 Task: Create a due date automation trigger when advanced on, on the monday of the week before a card is due add dates starting in less than 1 days at 11:00 AM.
Action: Mouse moved to (1247, 91)
Screenshot: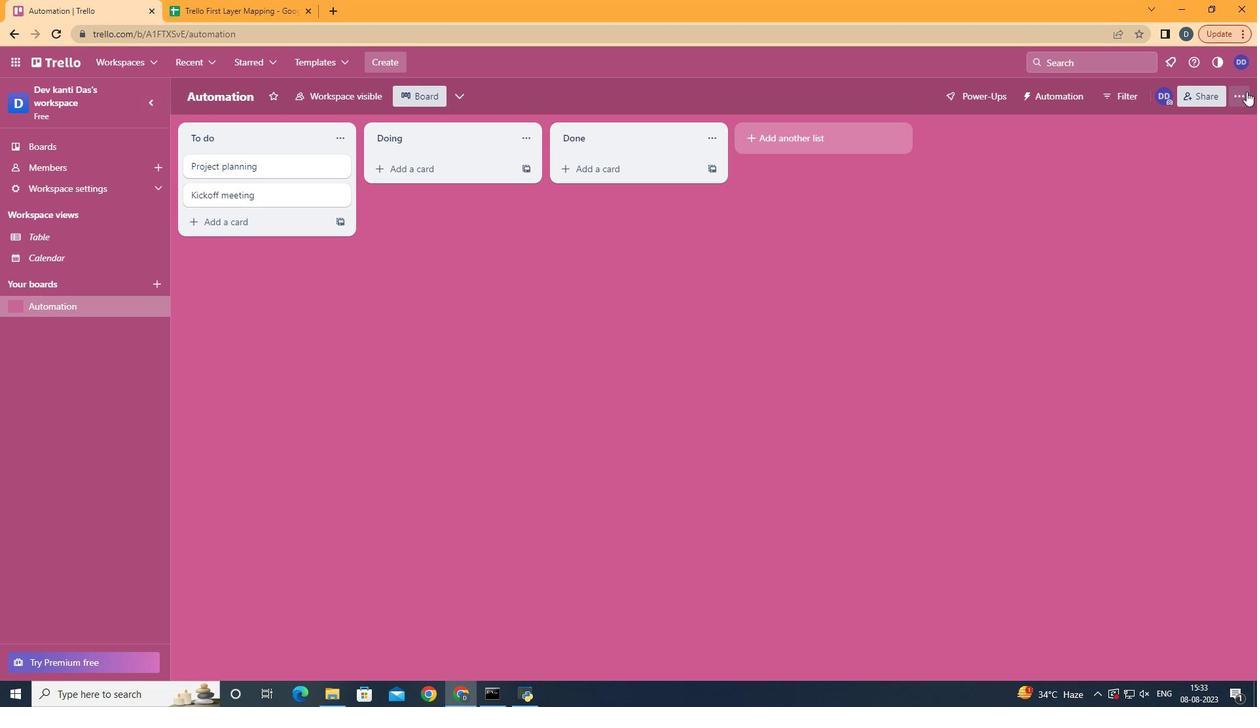 
Action: Mouse pressed left at (1247, 91)
Screenshot: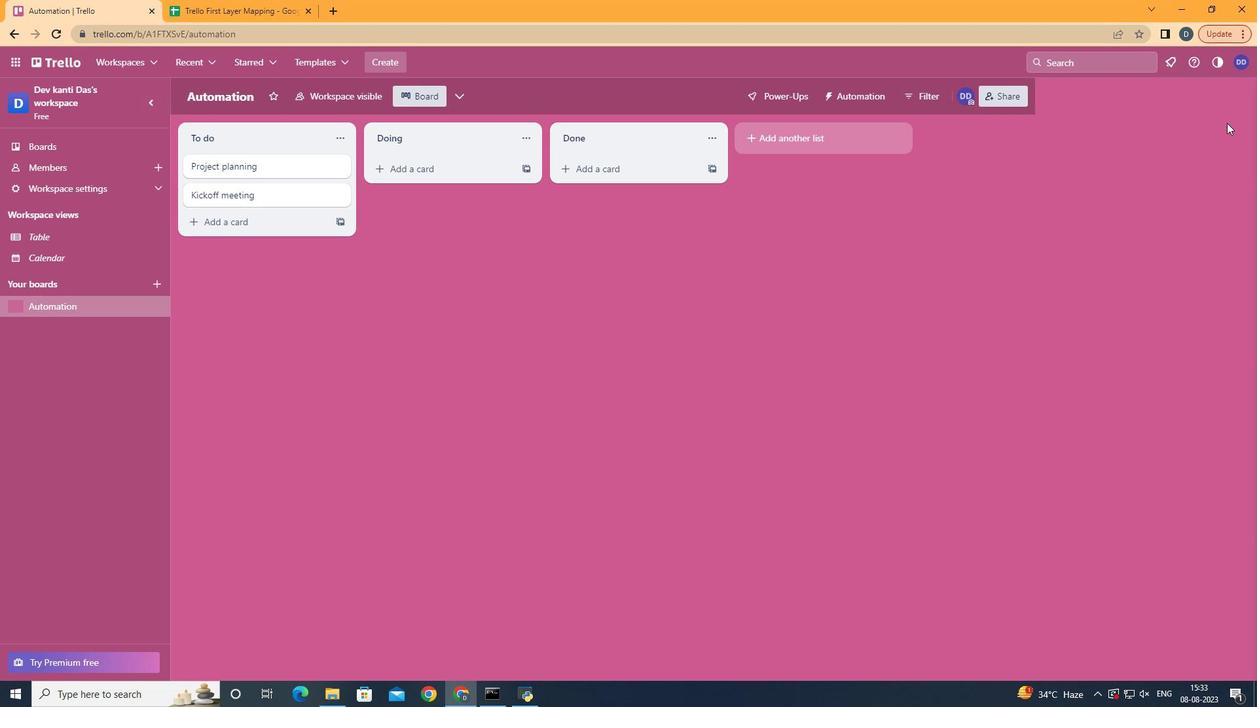 
Action: Mouse moved to (1150, 266)
Screenshot: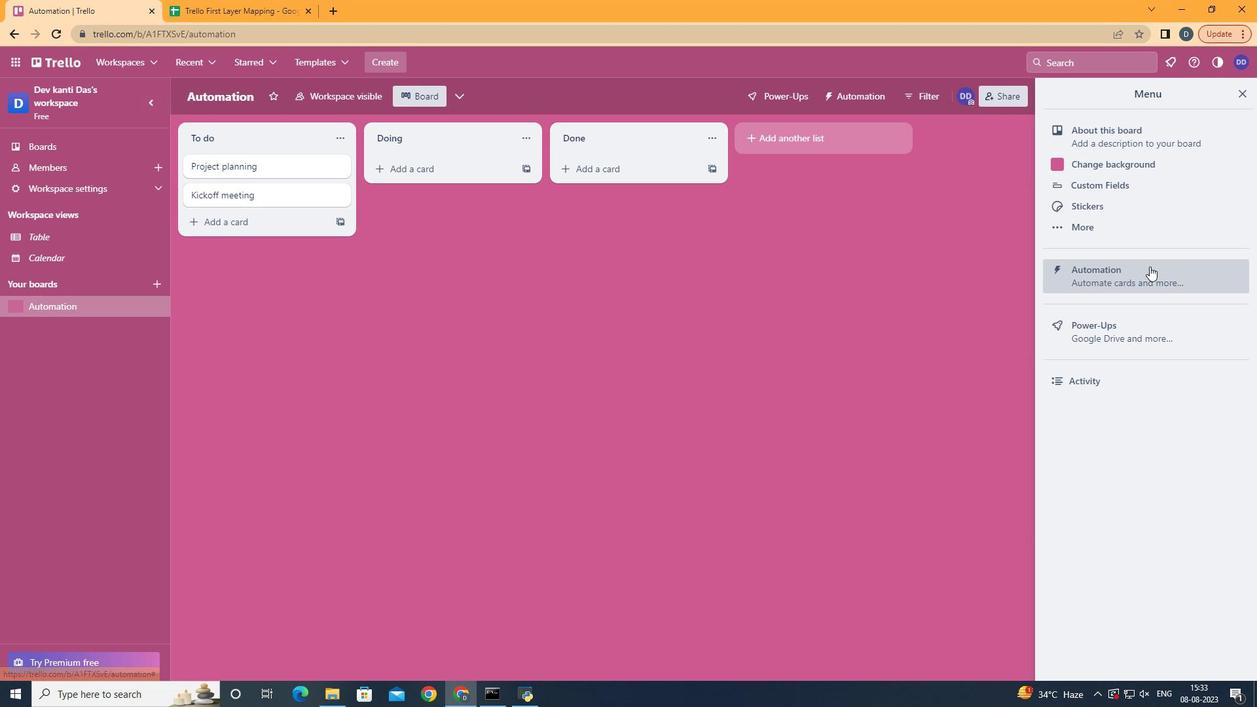 
Action: Mouse pressed left at (1150, 266)
Screenshot: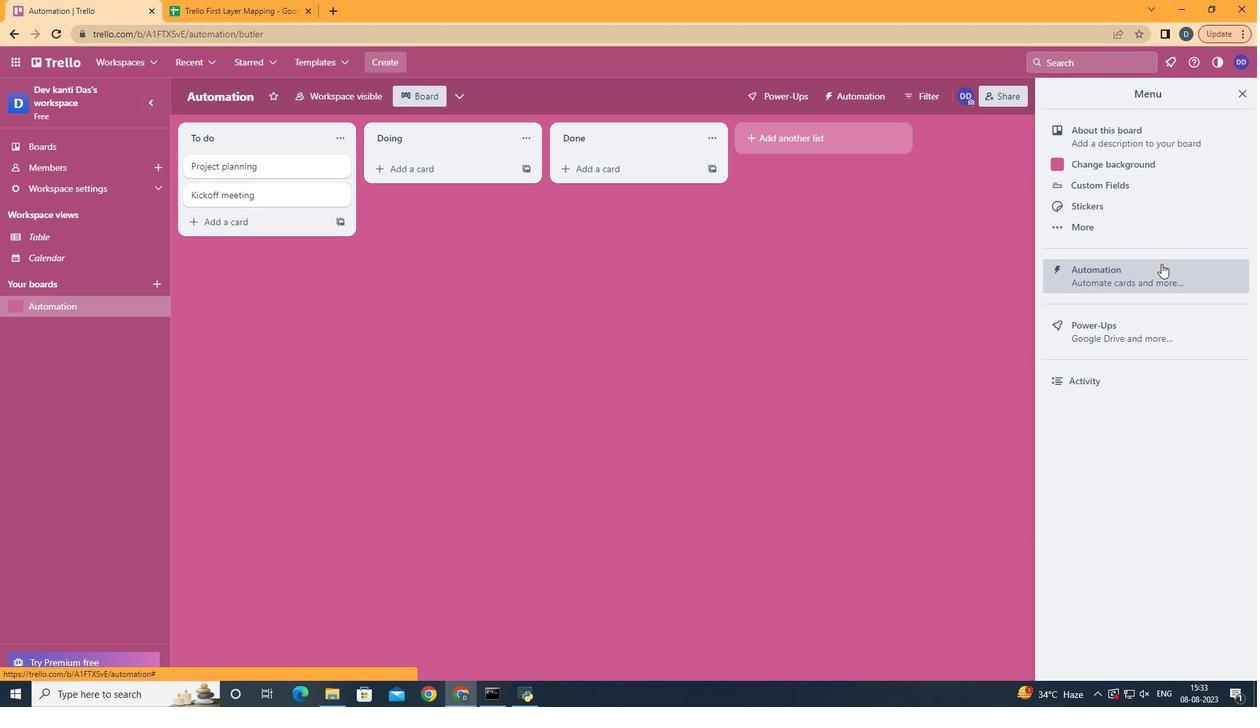 
Action: Mouse moved to (226, 256)
Screenshot: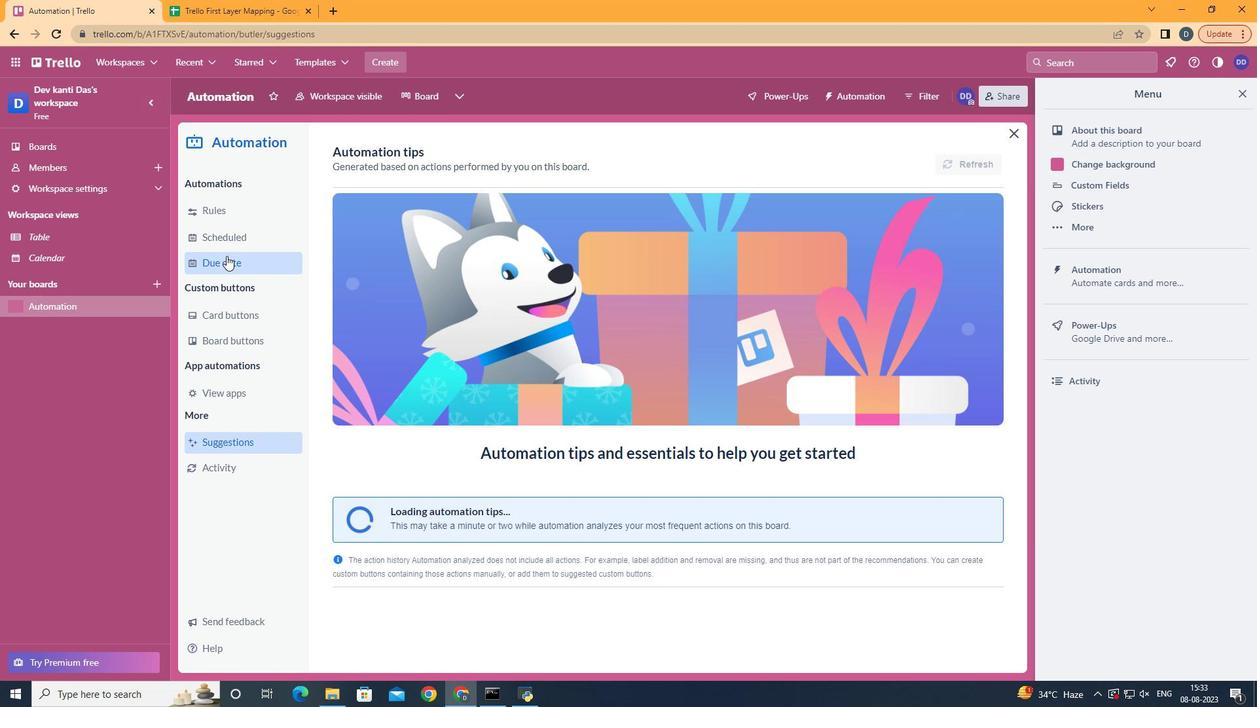 
Action: Mouse pressed left at (226, 256)
Screenshot: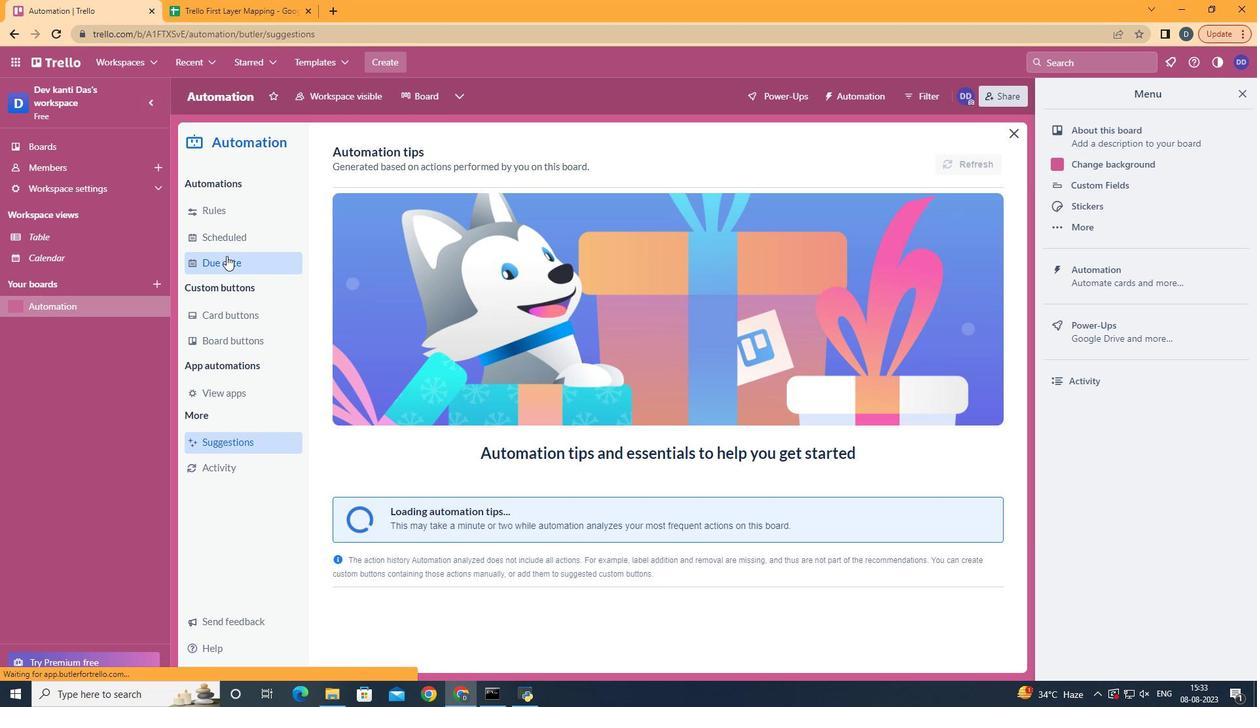
Action: Mouse moved to (923, 153)
Screenshot: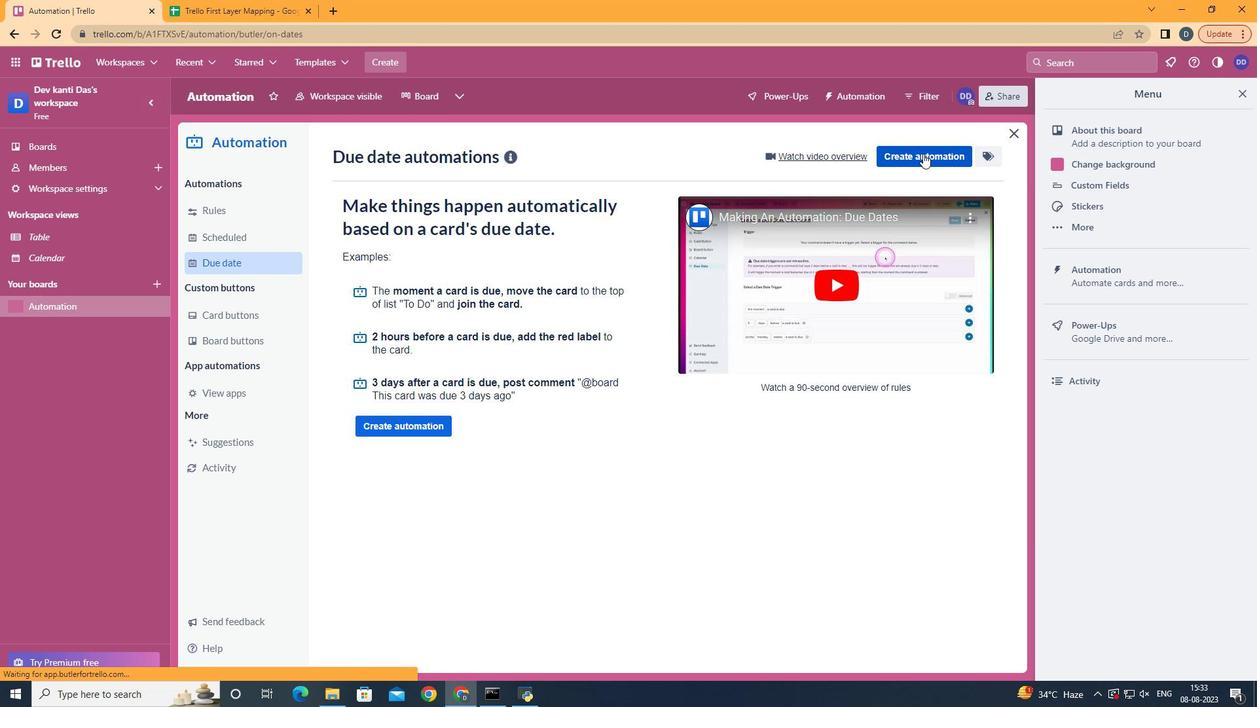 
Action: Mouse pressed left at (923, 153)
Screenshot: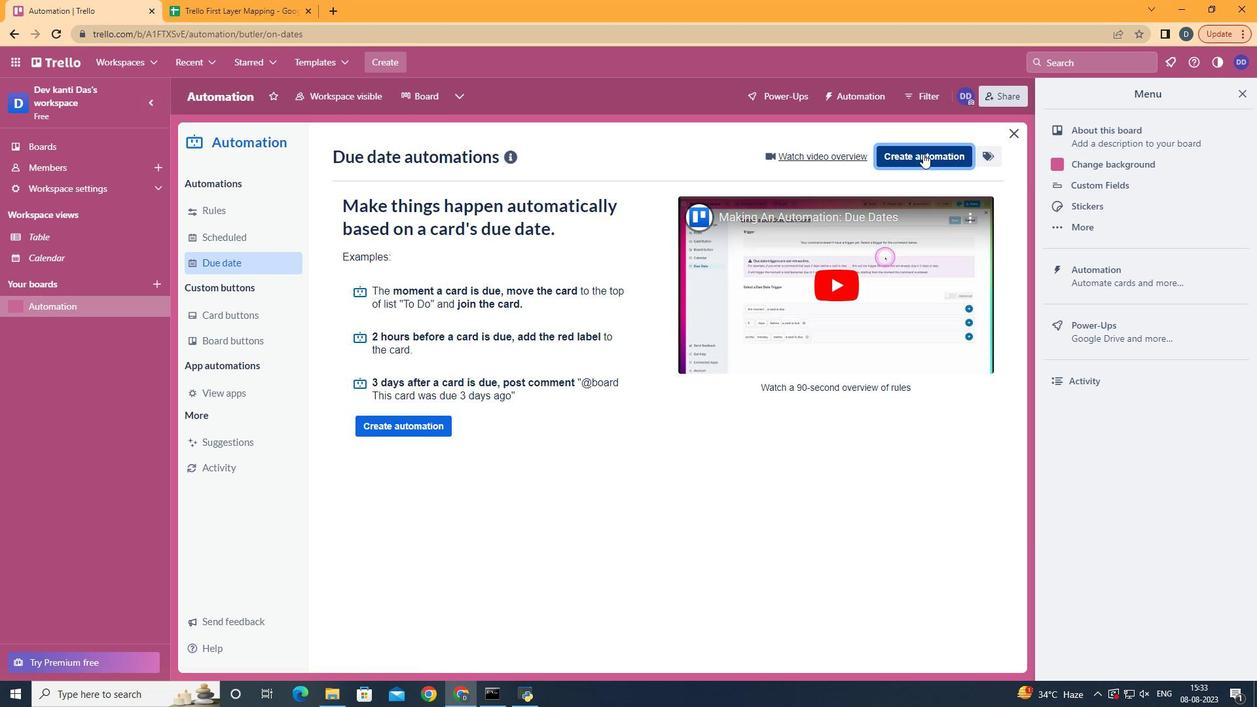 
Action: Mouse moved to (675, 280)
Screenshot: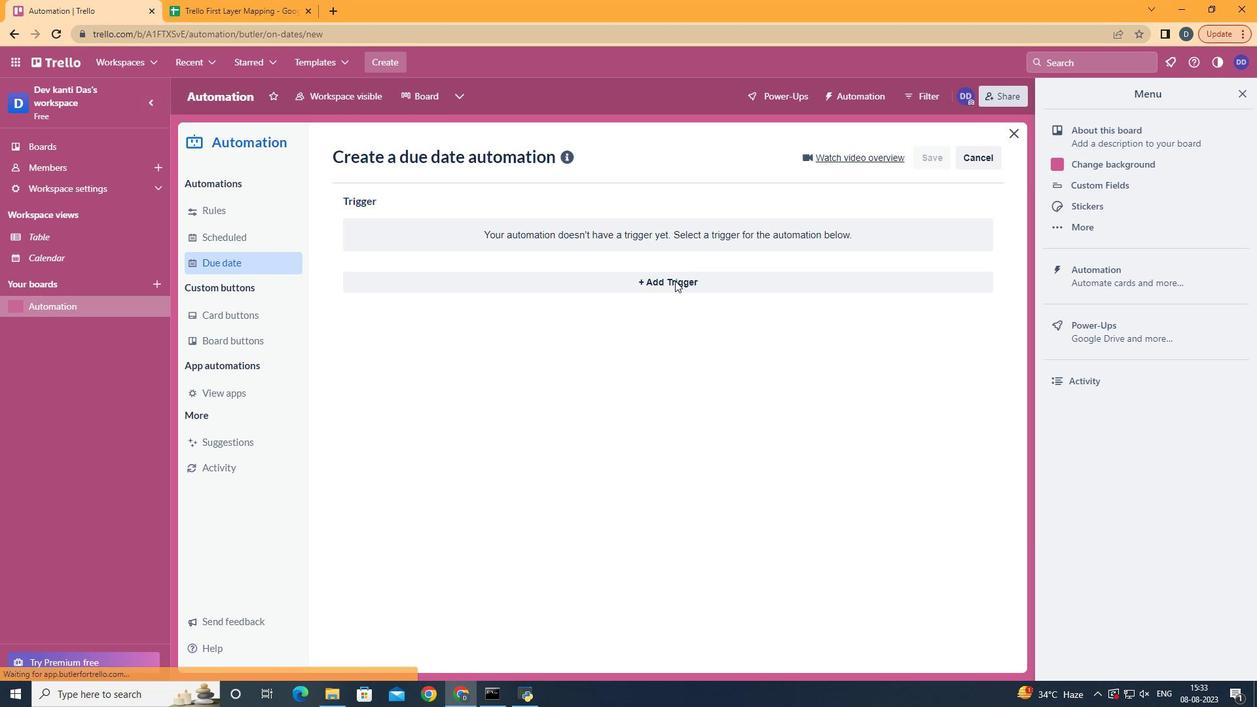
Action: Mouse pressed left at (675, 280)
Screenshot: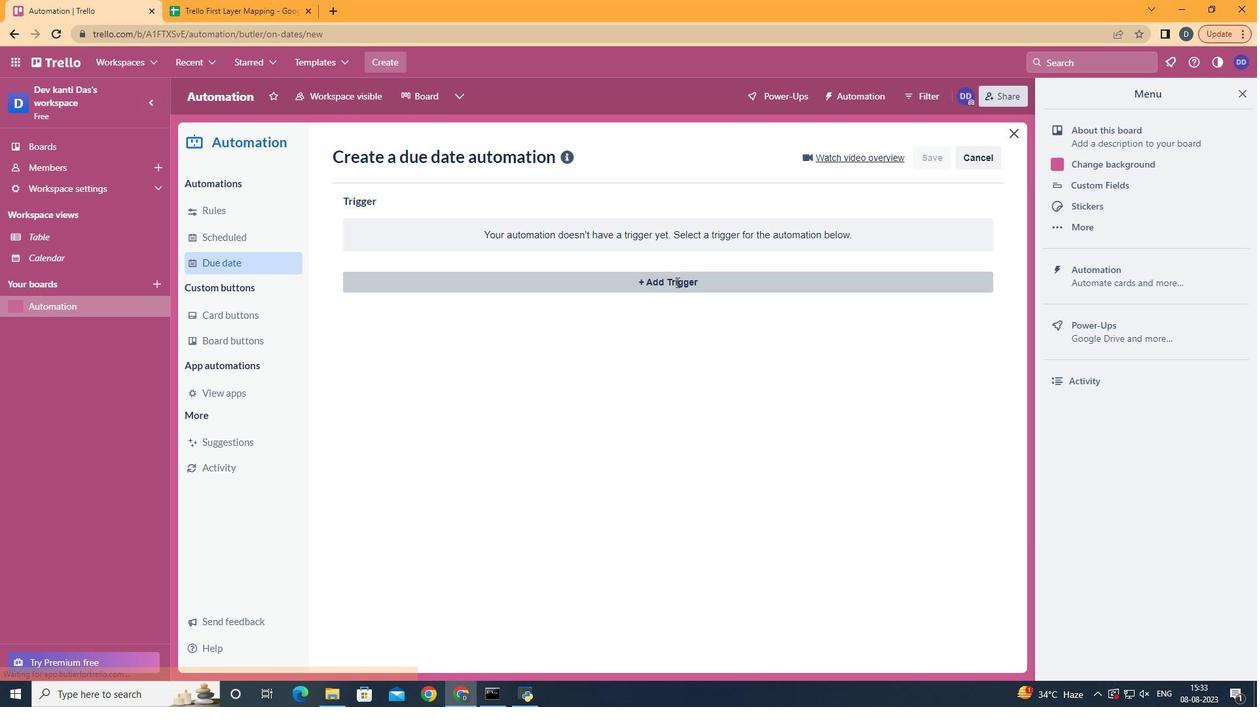 
Action: Mouse moved to (468, 630)
Screenshot: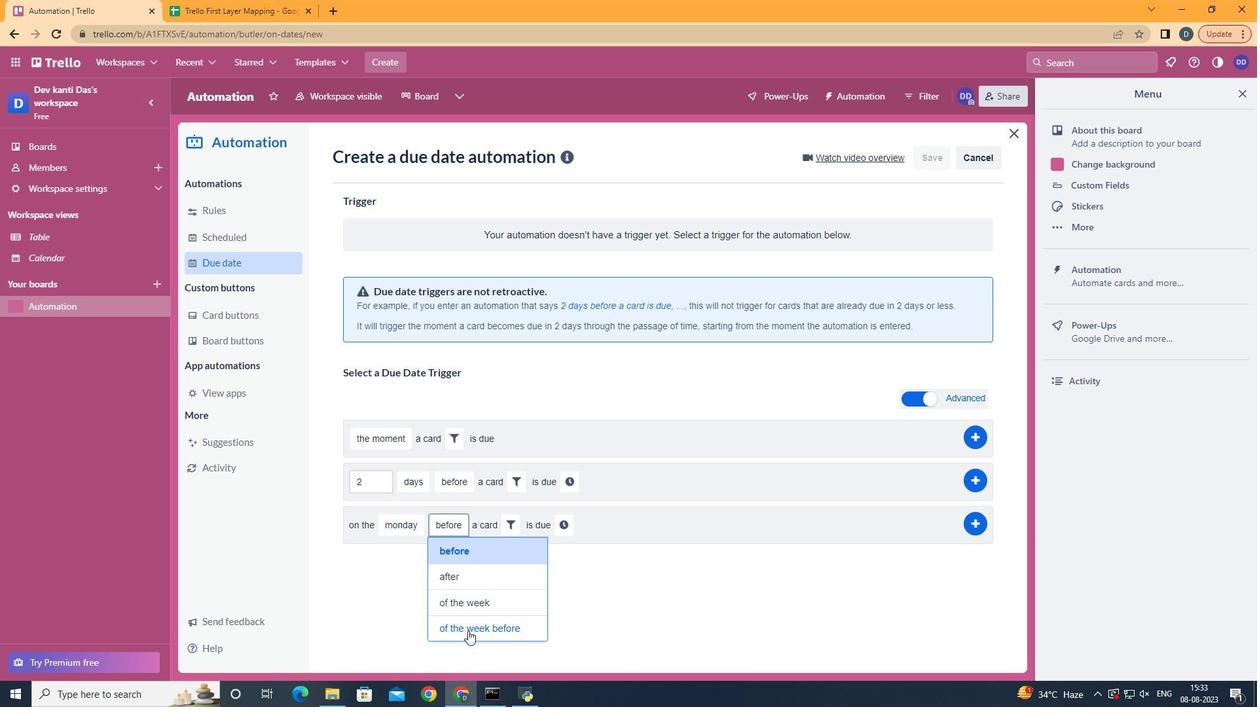 
Action: Mouse pressed left at (468, 630)
Screenshot: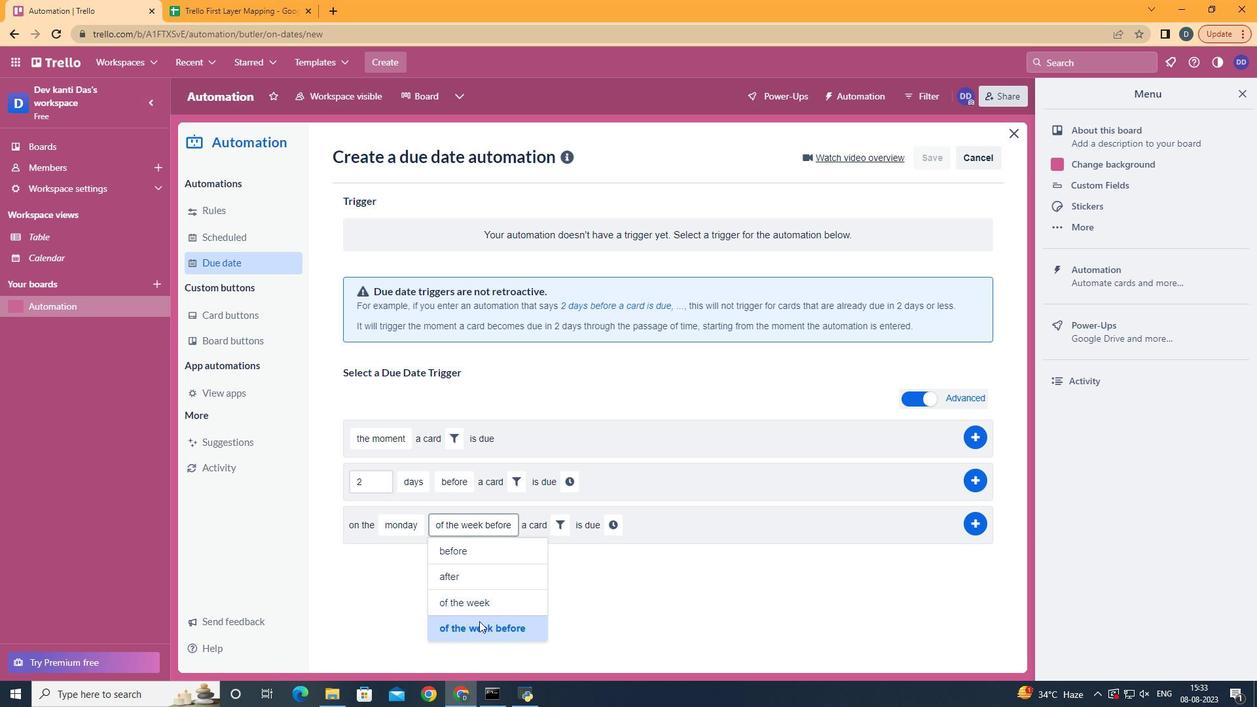 
Action: Mouse moved to (566, 525)
Screenshot: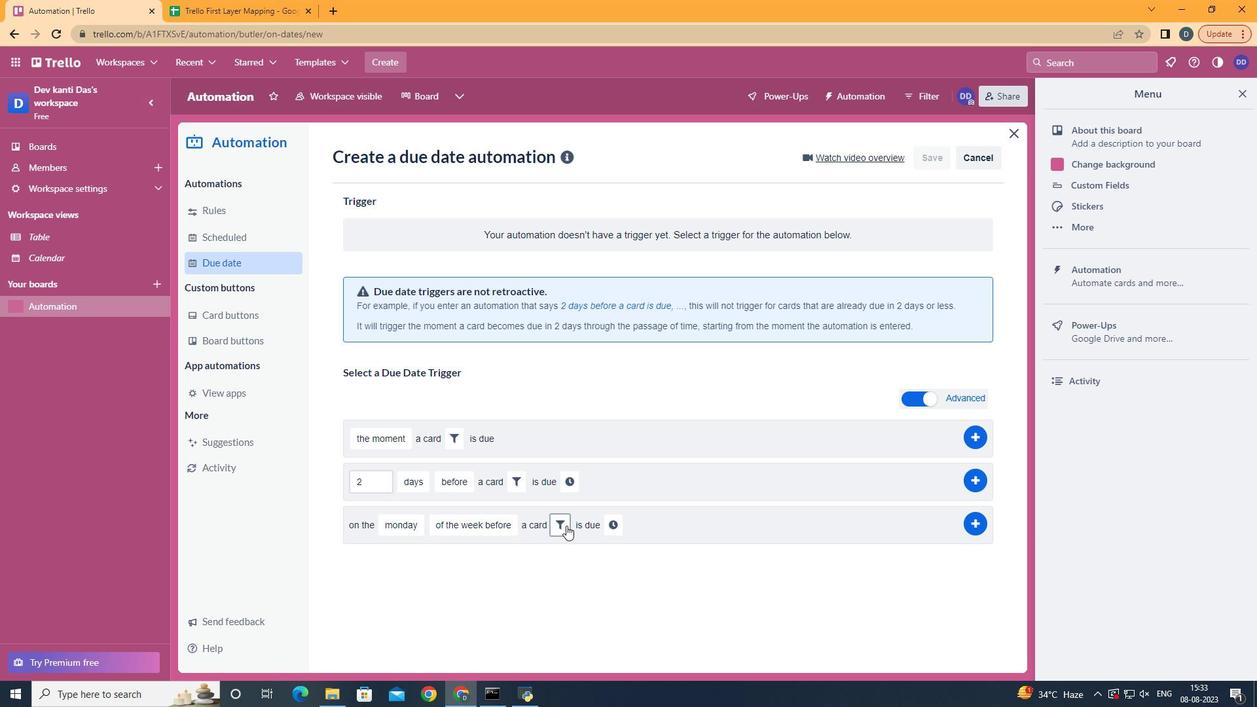 
Action: Mouse pressed left at (566, 525)
Screenshot: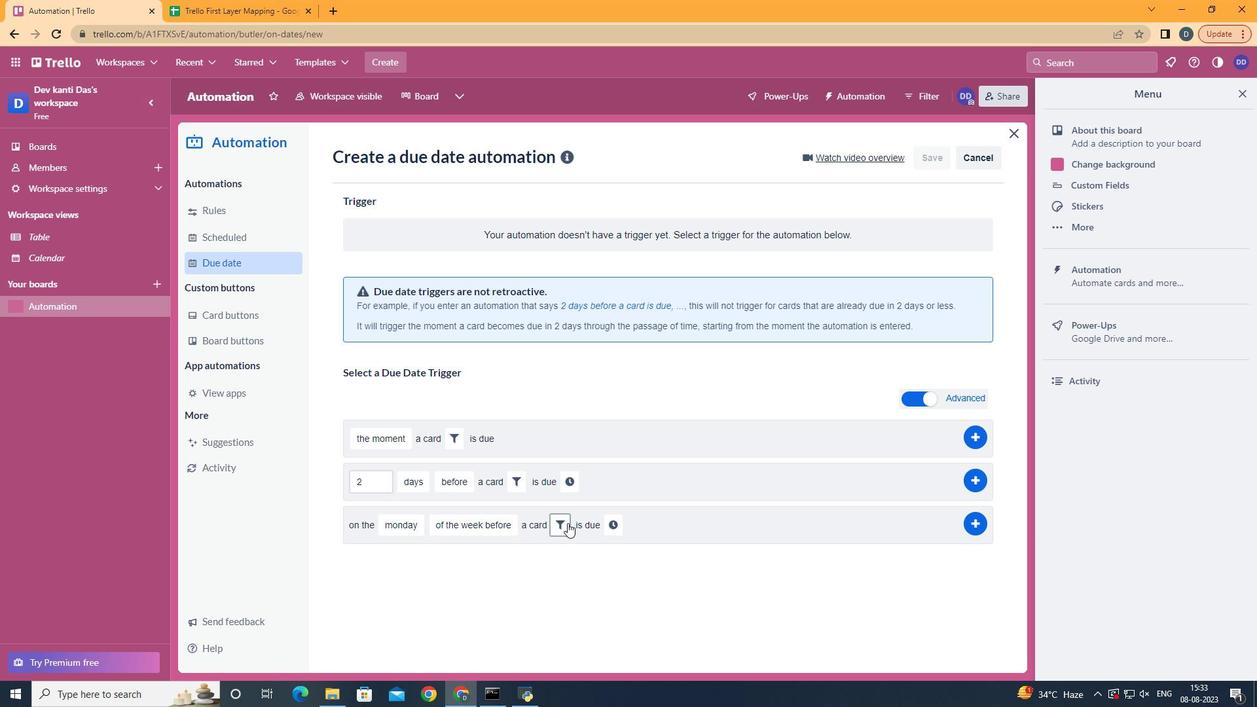 
Action: Mouse moved to (639, 571)
Screenshot: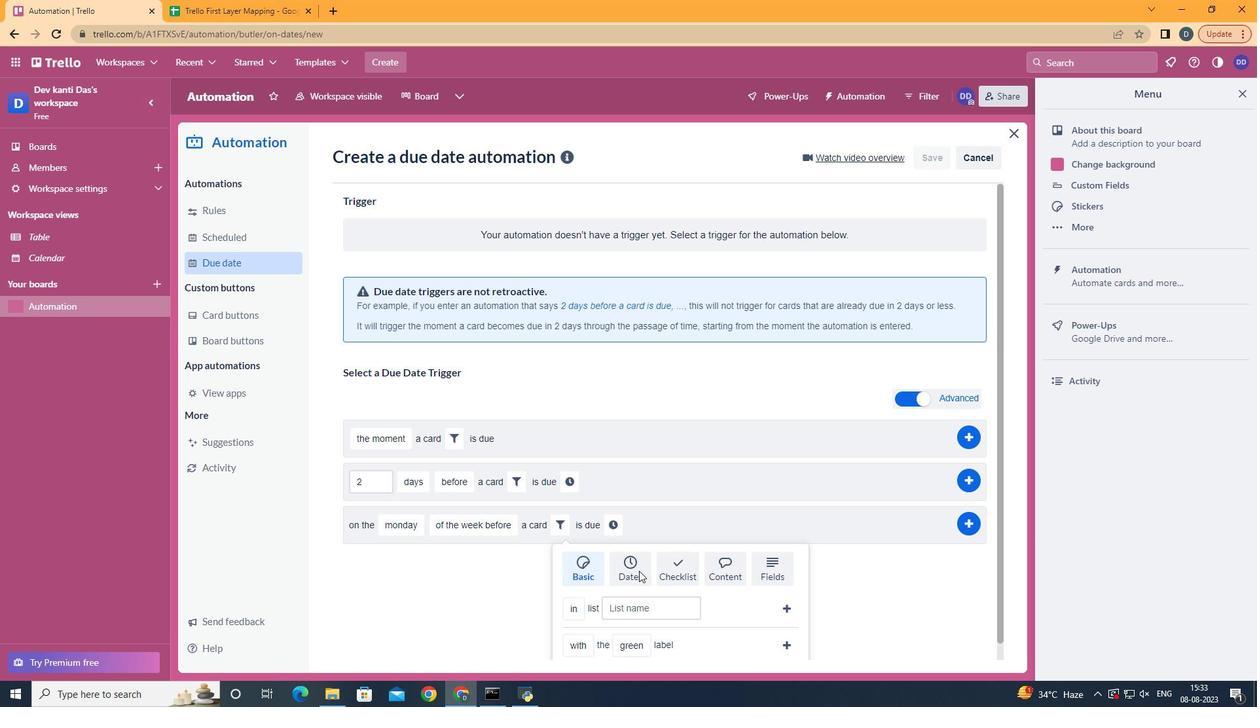 
Action: Mouse pressed left at (639, 571)
Screenshot: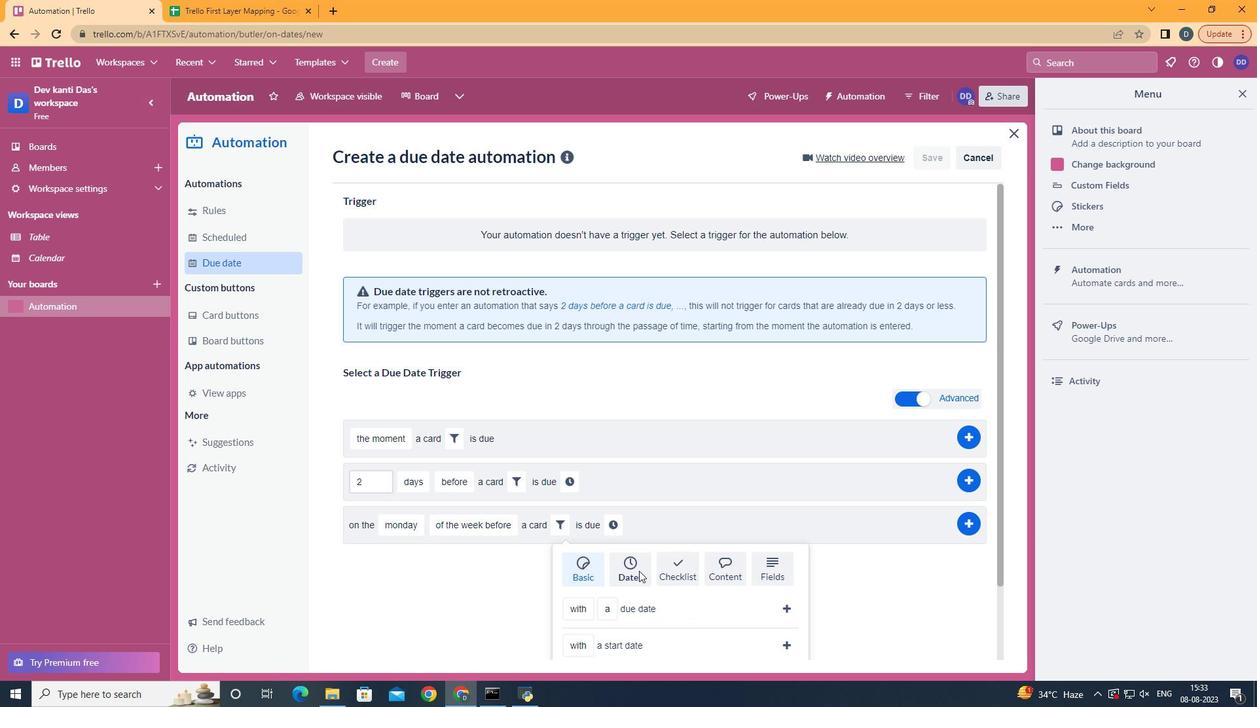 
Action: Mouse scrolled (639, 570) with delta (0, 0)
Screenshot: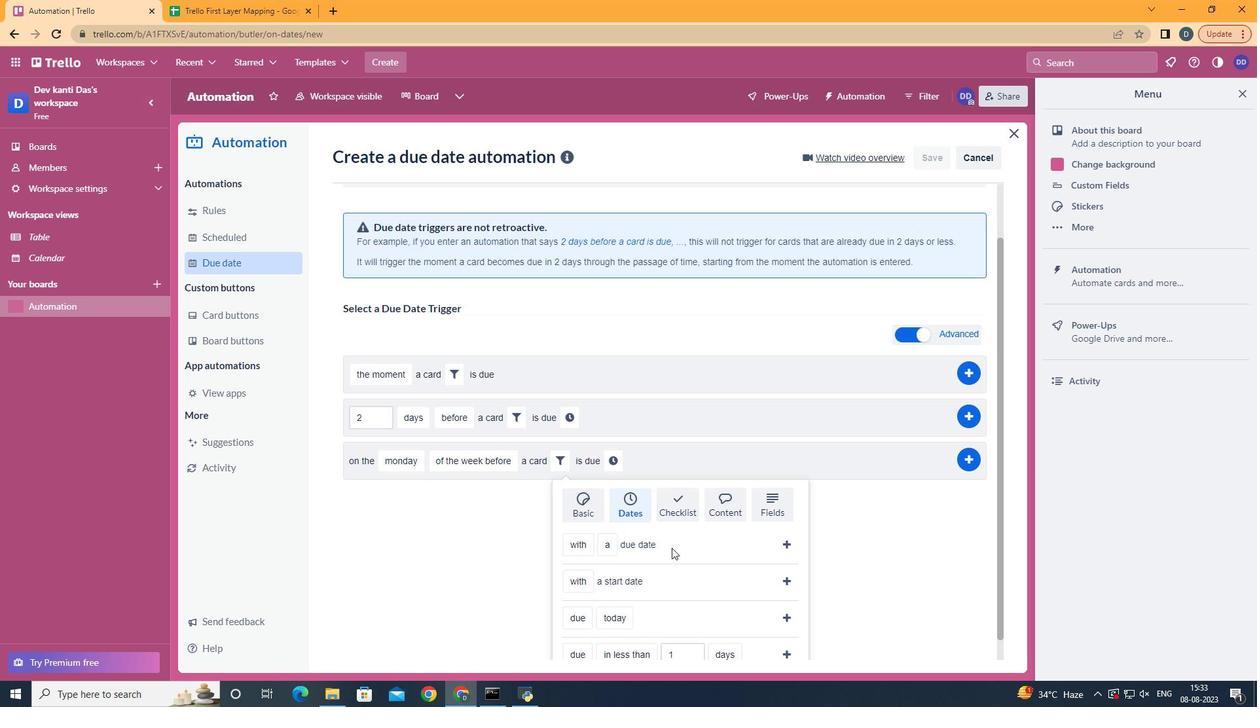 
Action: Mouse scrolled (639, 570) with delta (0, 0)
Screenshot: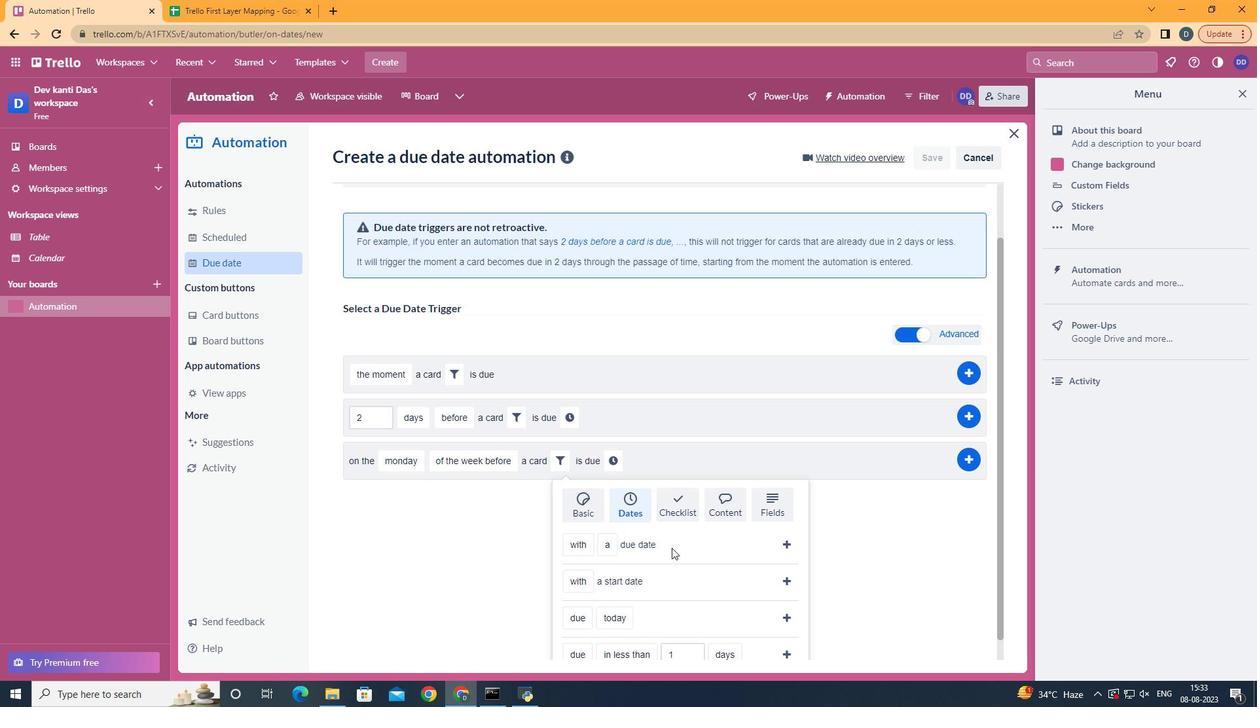 
Action: Mouse scrolled (639, 570) with delta (0, 0)
Screenshot: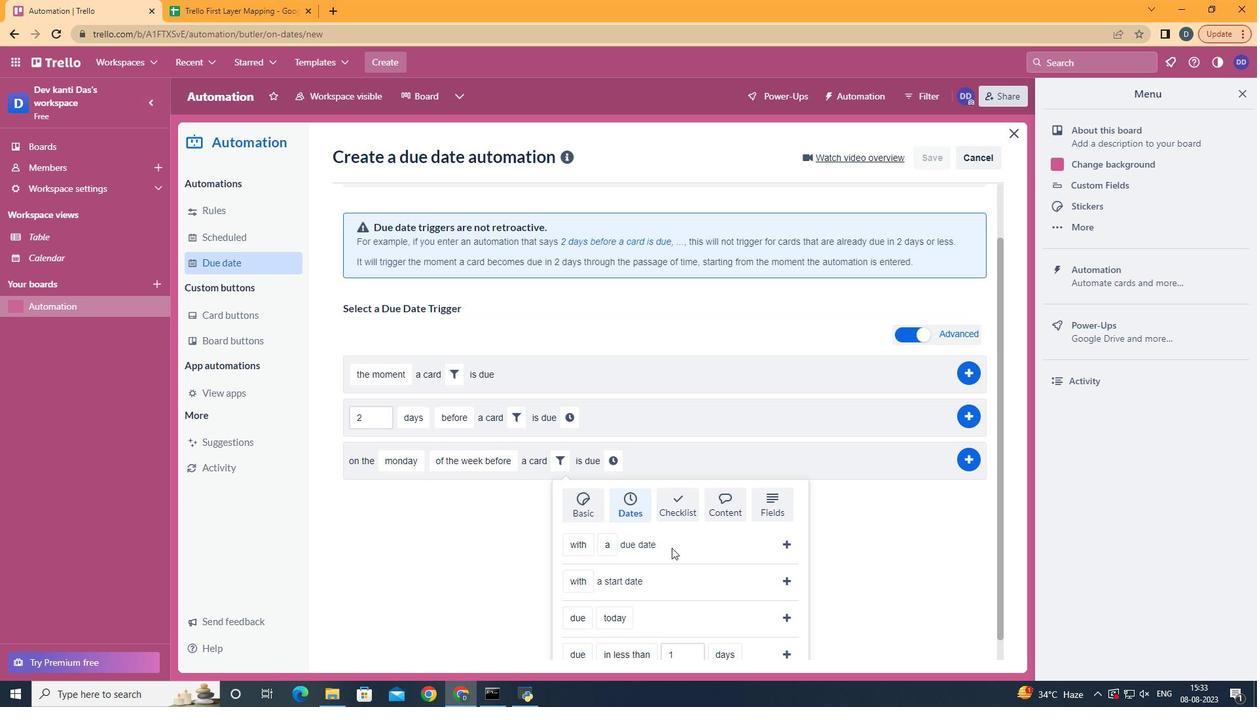
Action: Mouse scrolled (639, 570) with delta (0, 0)
Screenshot: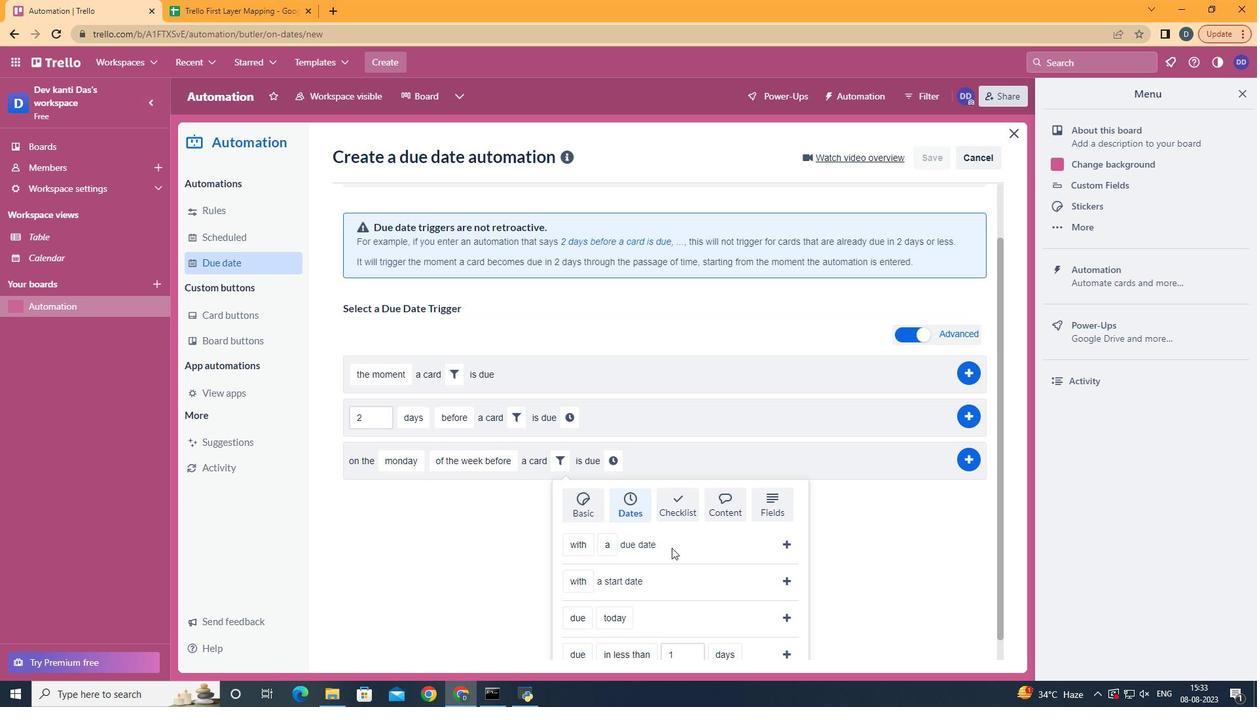 
Action: Mouse scrolled (639, 570) with delta (0, 0)
Screenshot: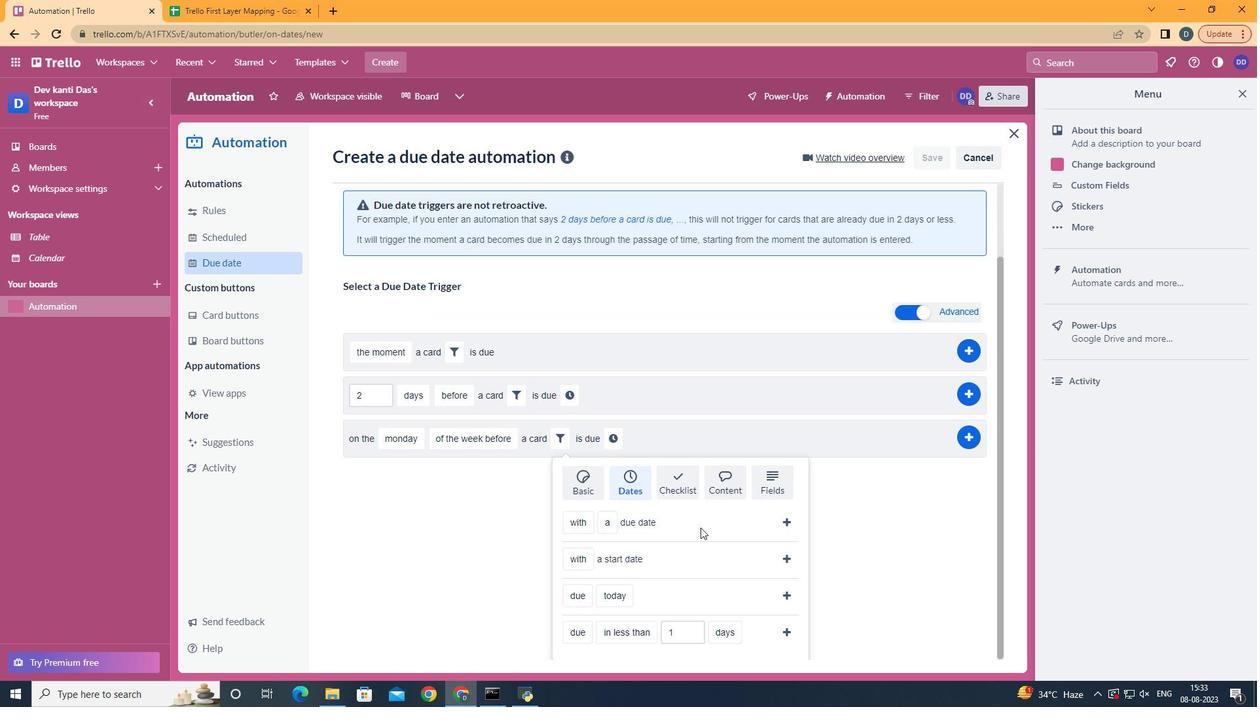 
Action: Mouse moved to (588, 598)
Screenshot: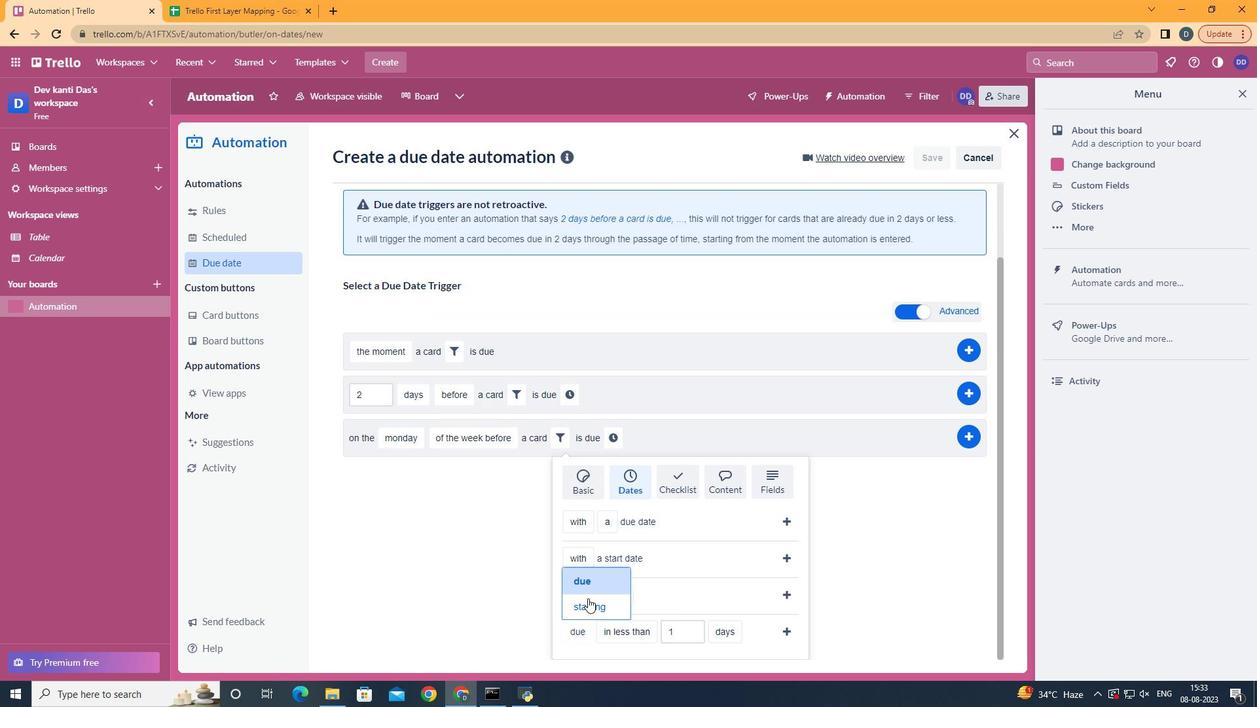
Action: Mouse pressed left at (588, 598)
Screenshot: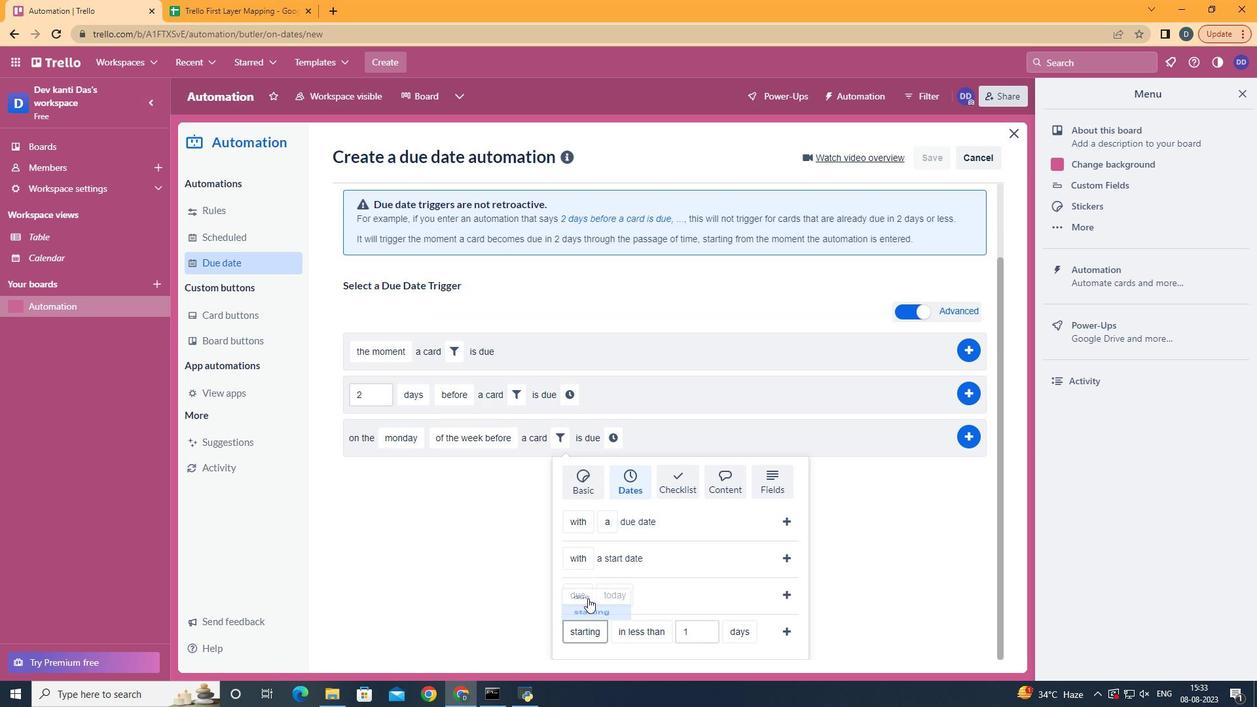
Action: Mouse moved to (670, 514)
Screenshot: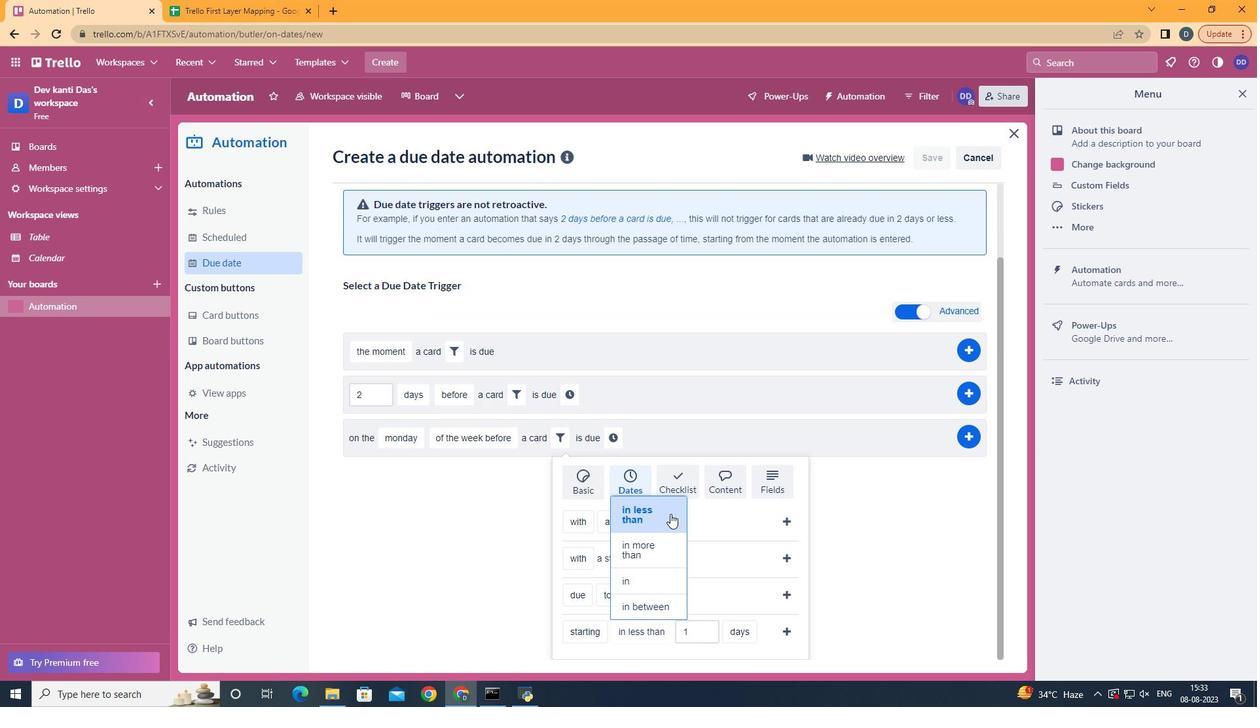 
Action: Mouse pressed left at (670, 514)
Screenshot: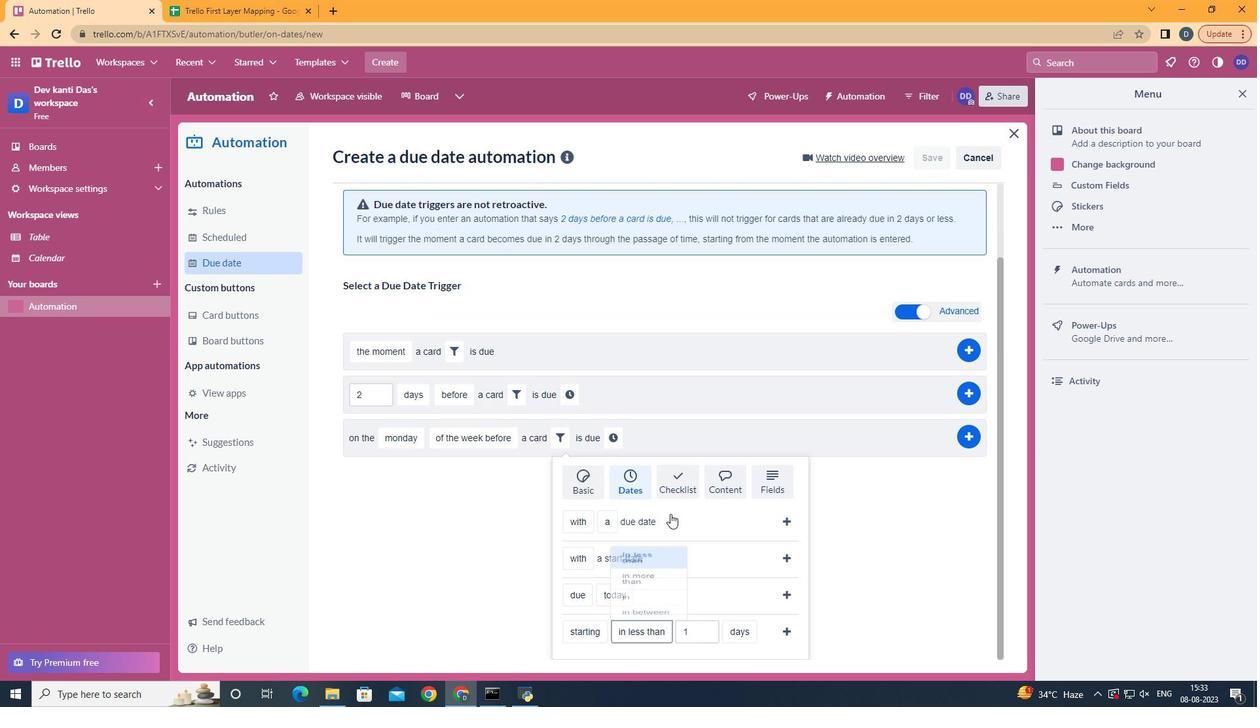 
Action: Mouse moved to (752, 577)
Screenshot: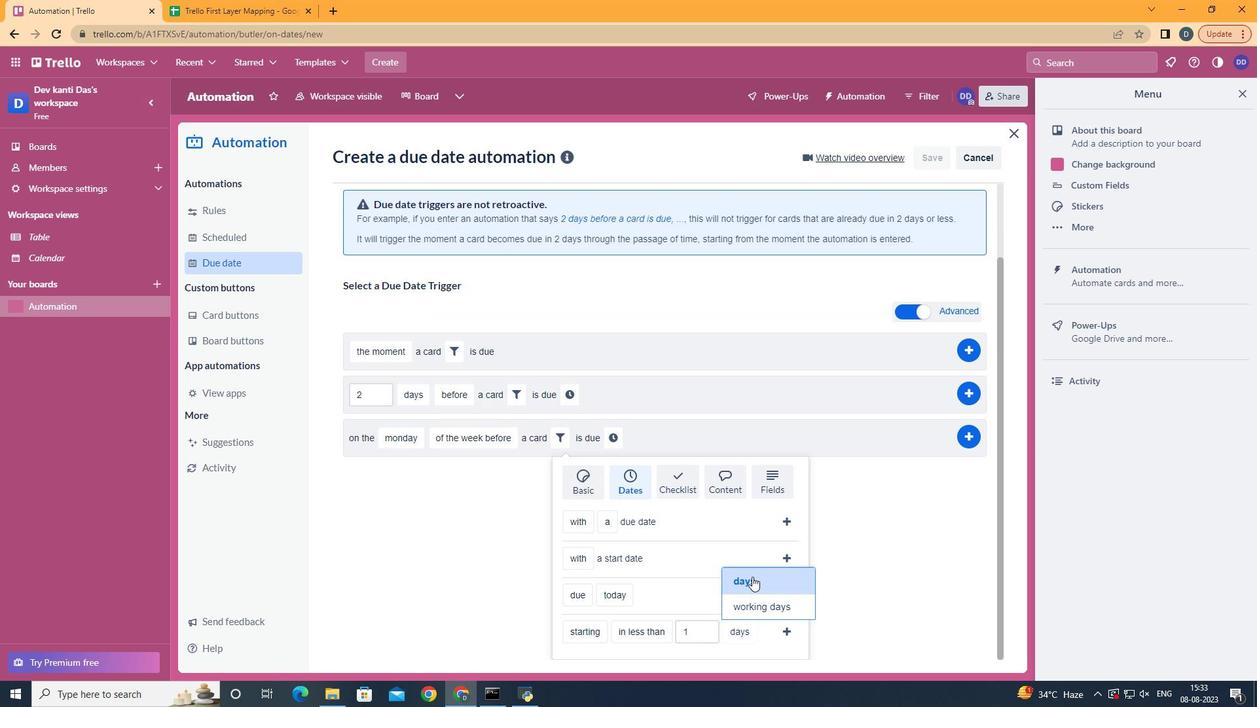 
Action: Mouse pressed left at (752, 577)
Screenshot: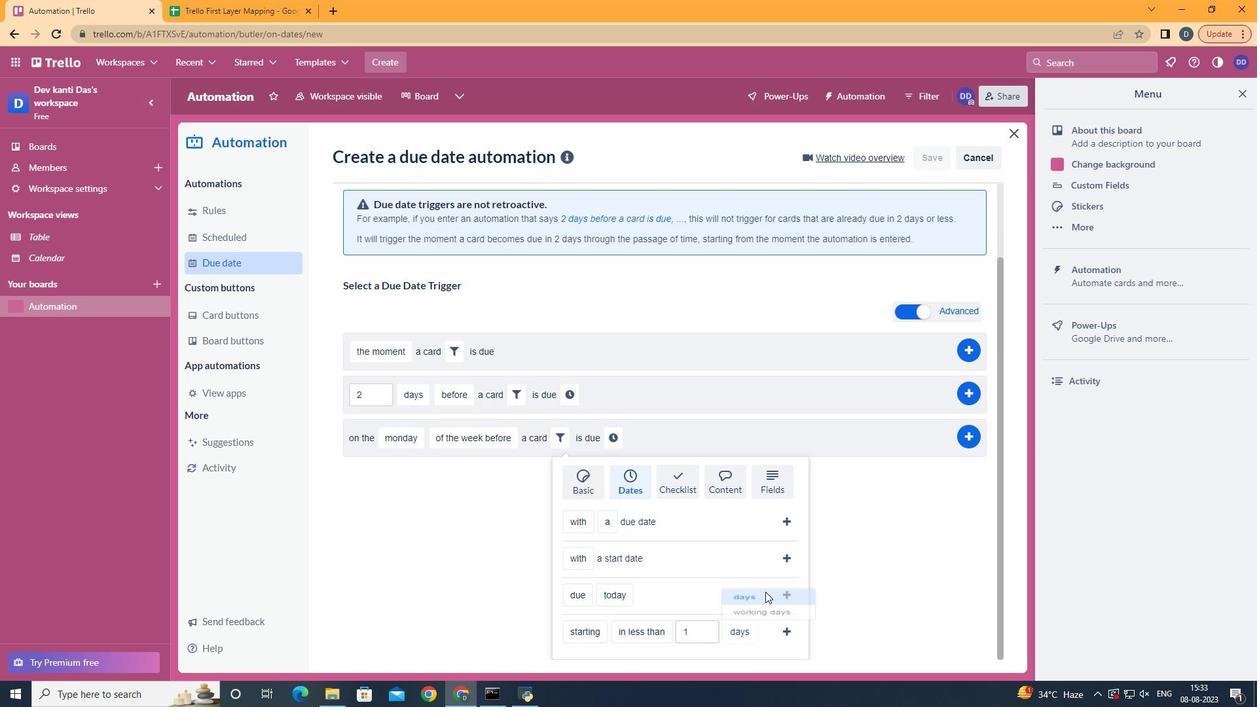 
Action: Mouse moved to (793, 632)
Screenshot: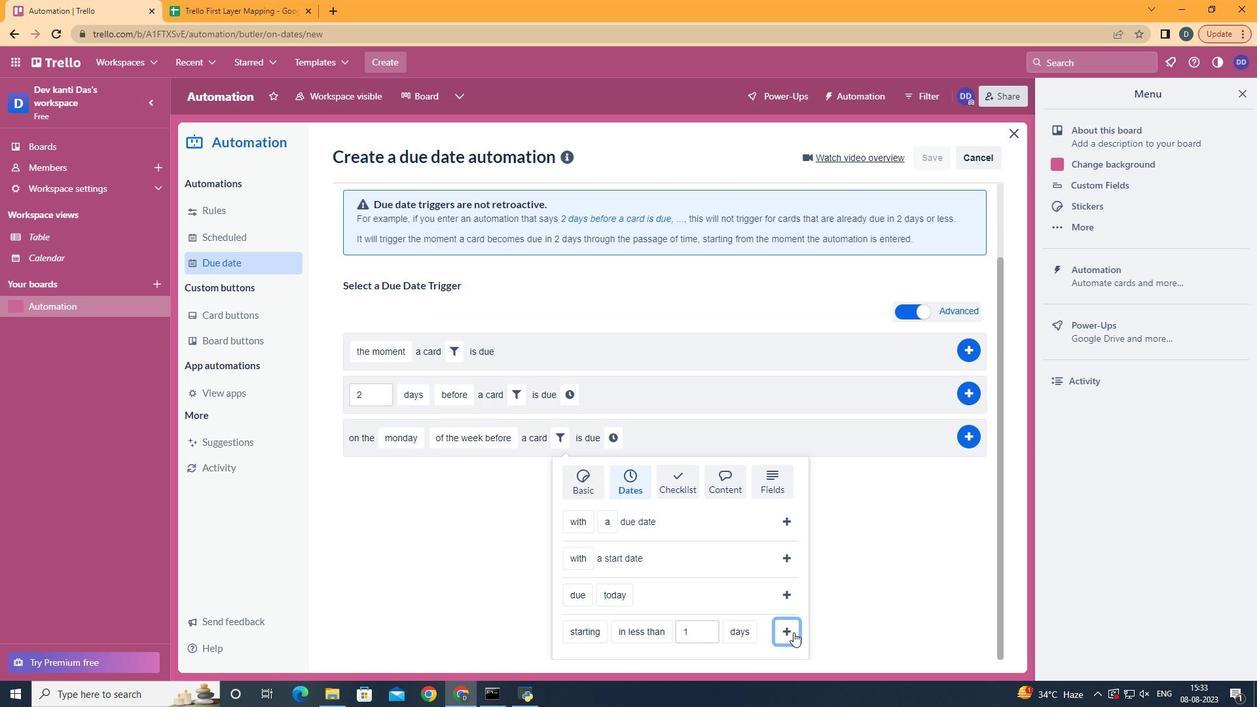
Action: Mouse pressed left at (793, 632)
Screenshot: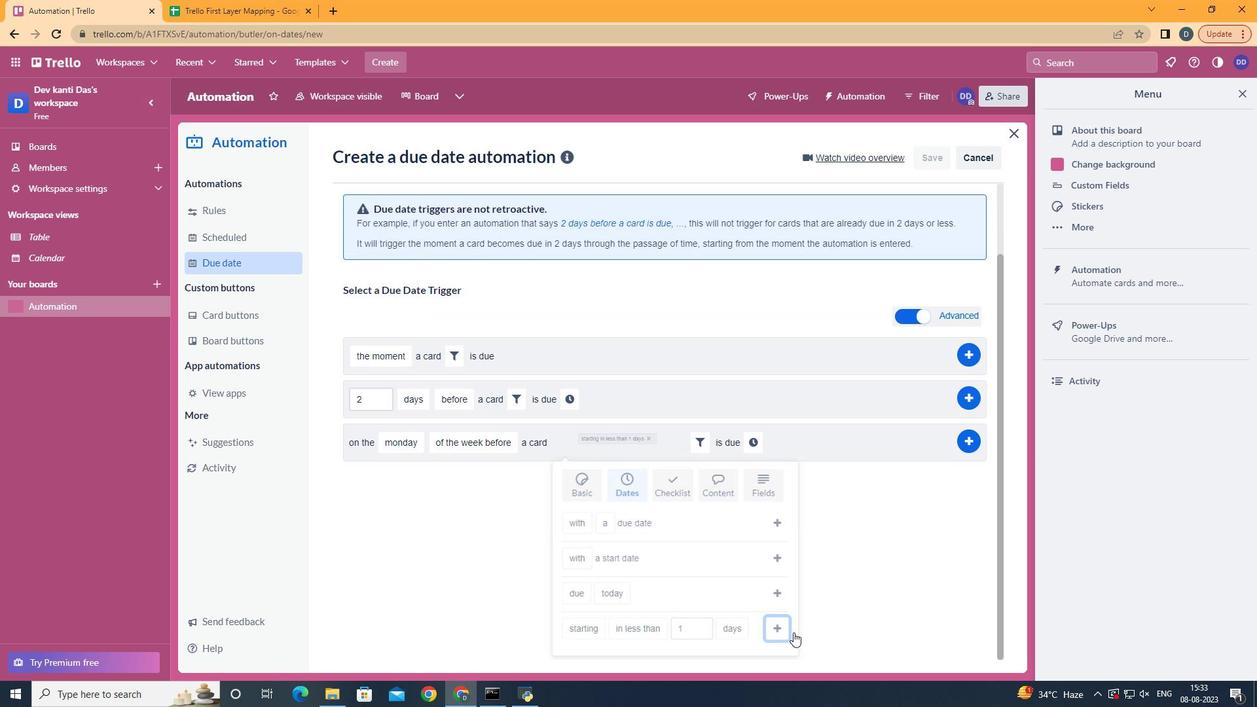 
Action: Mouse moved to (761, 519)
Screenshot: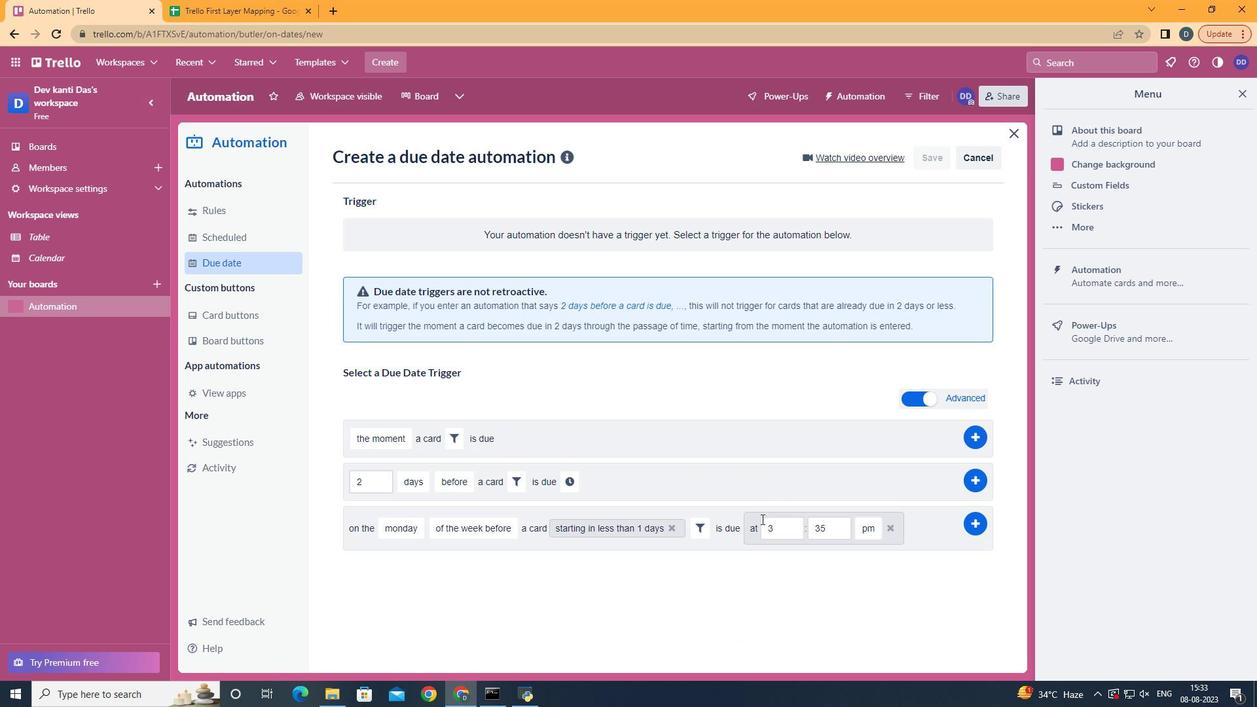 
Action: Mouse pressed left at (761, 519)
Screenshot: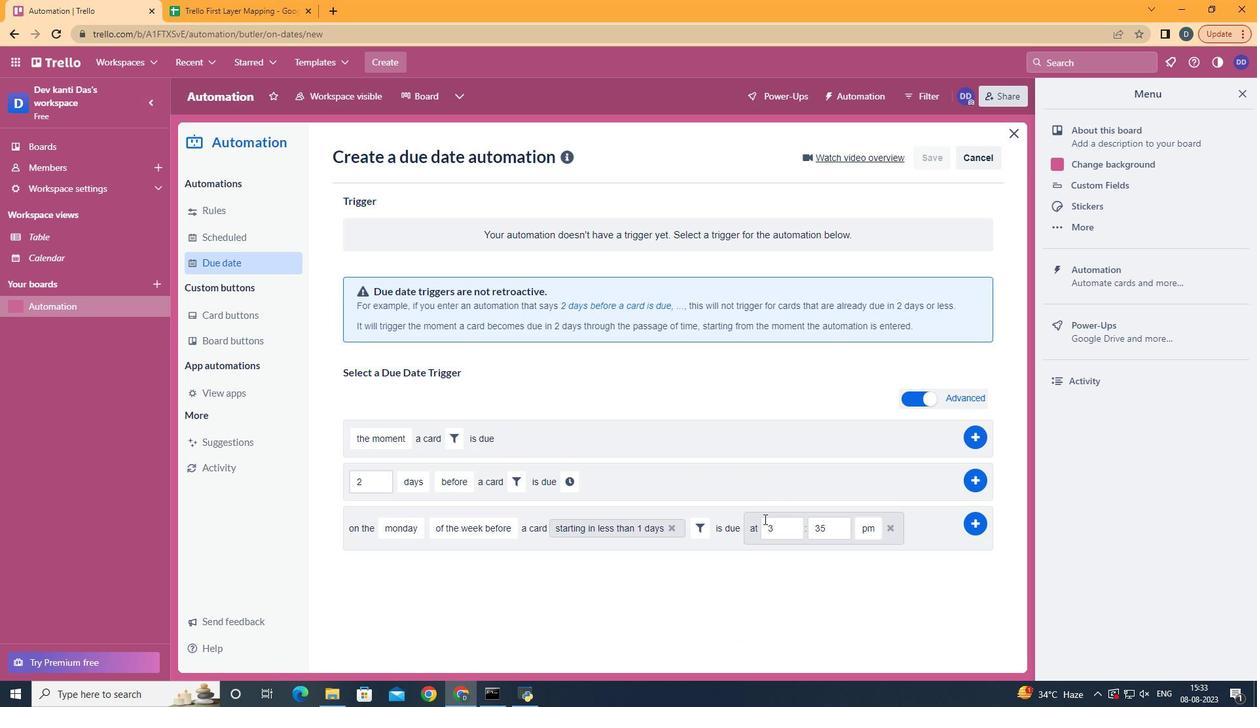 
Action: Mouse moved to (788, 531)
Screenshot: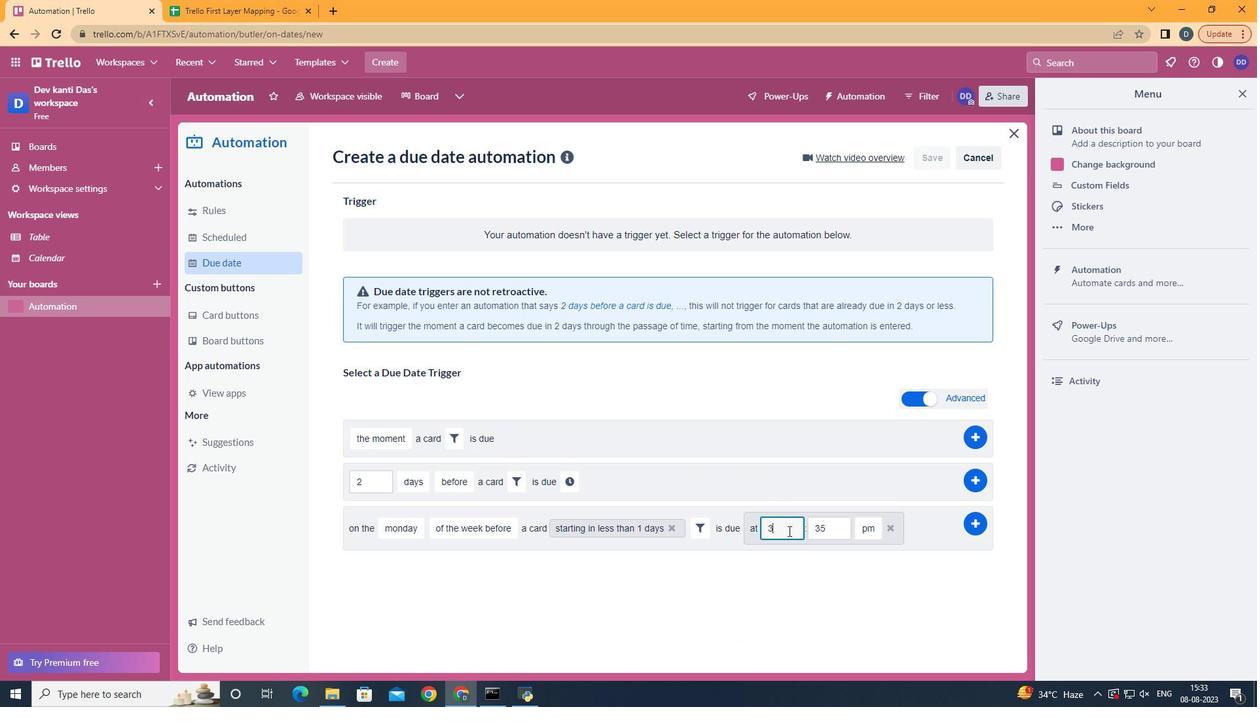 
Action: Mouse pressed left at (788, 531)
Screenshot: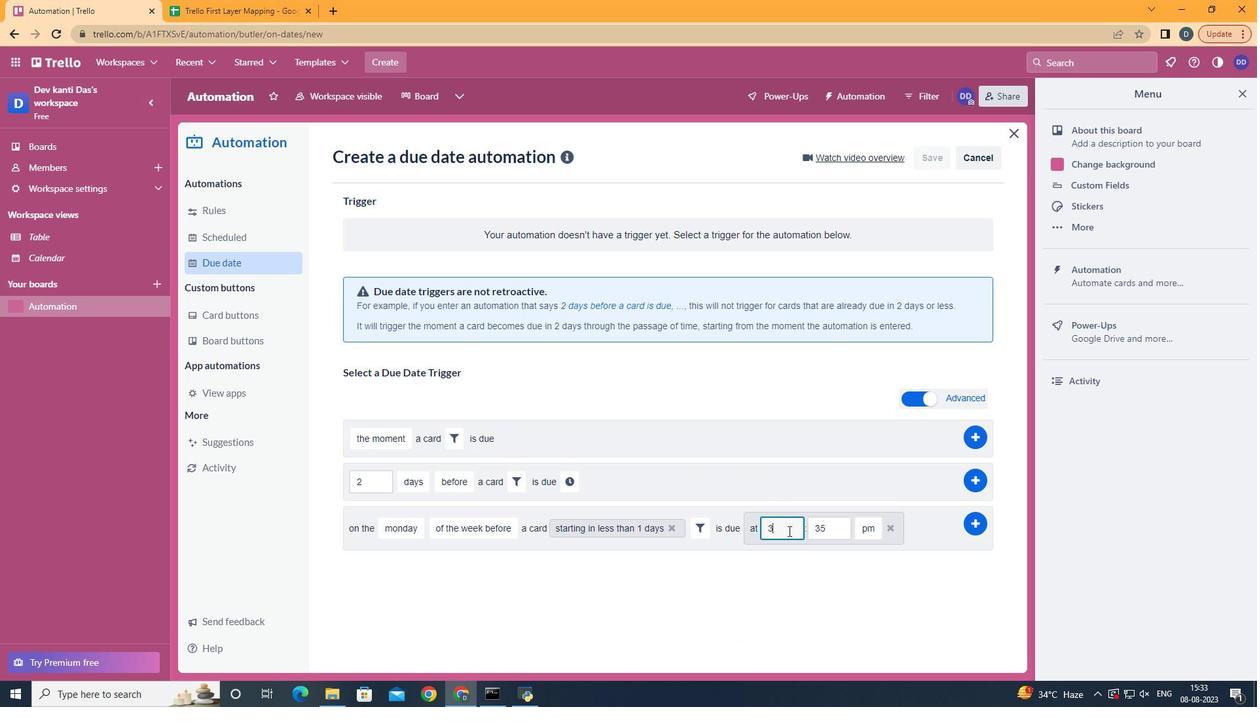 
Action: Mouse moved to (793, 529)
Screenshot: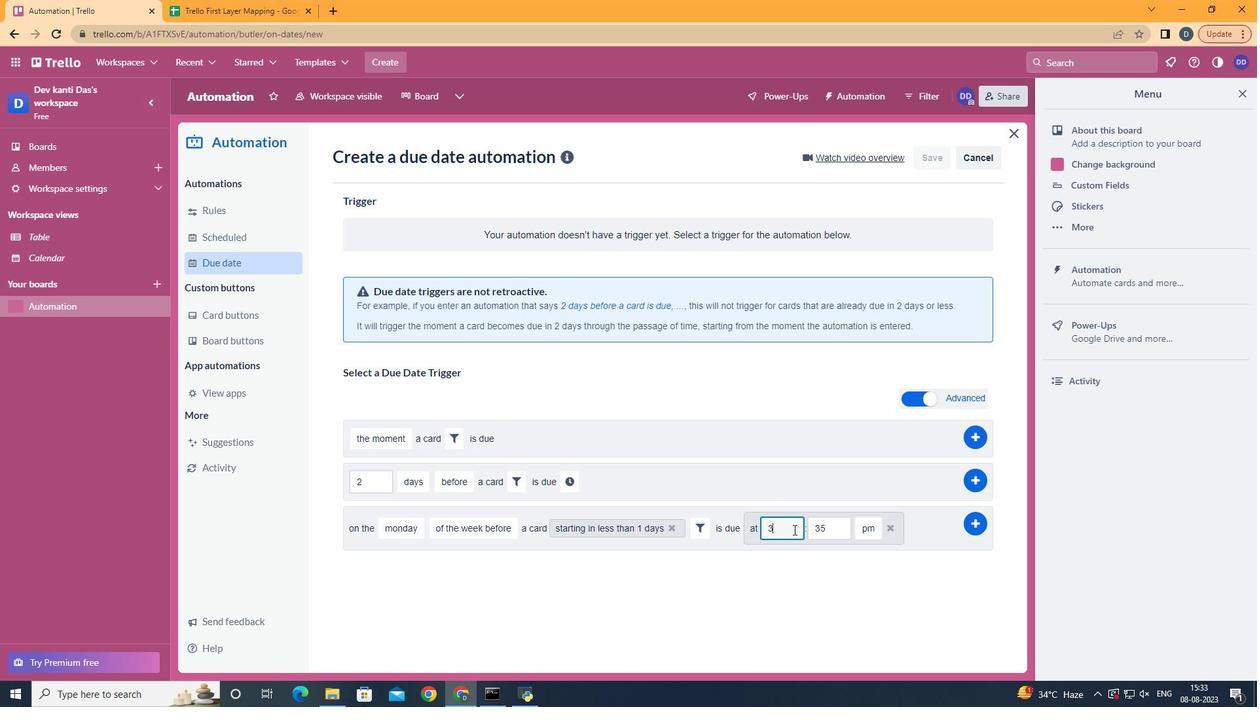 
Action: Key pressed <Key.backspace>11
Screenshot: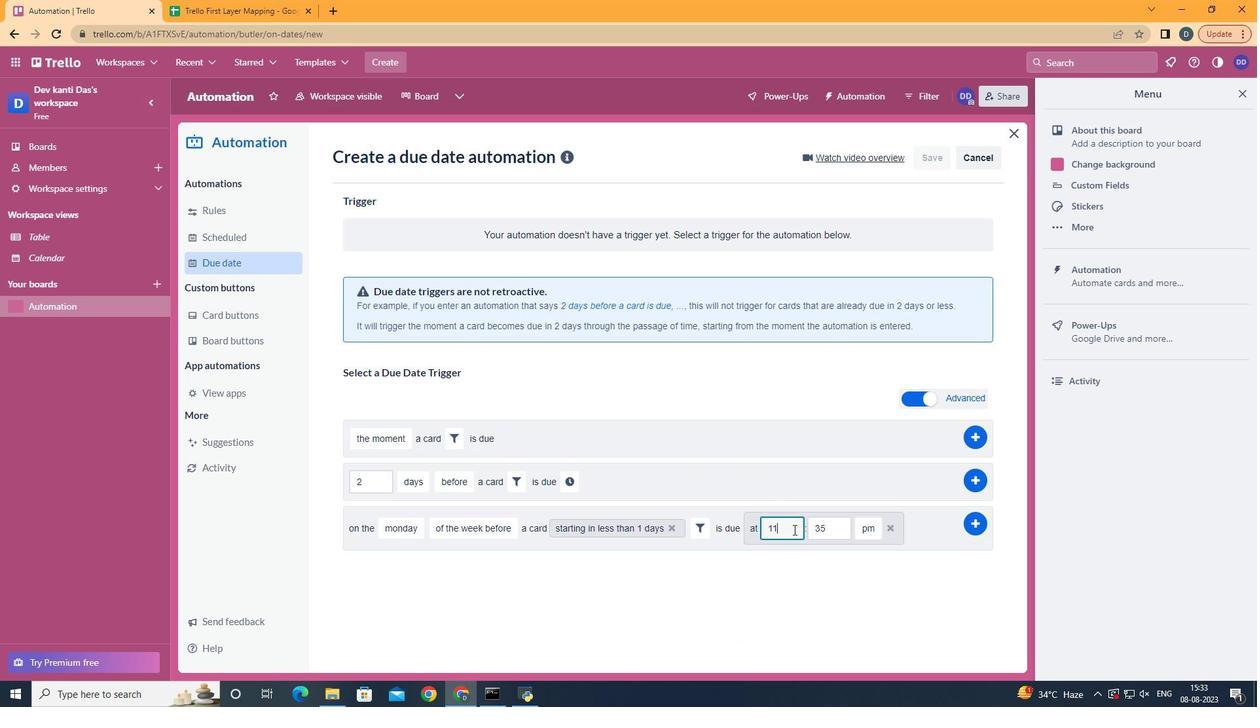 
Action: Mouse moved to (835, 530)
Screenshot: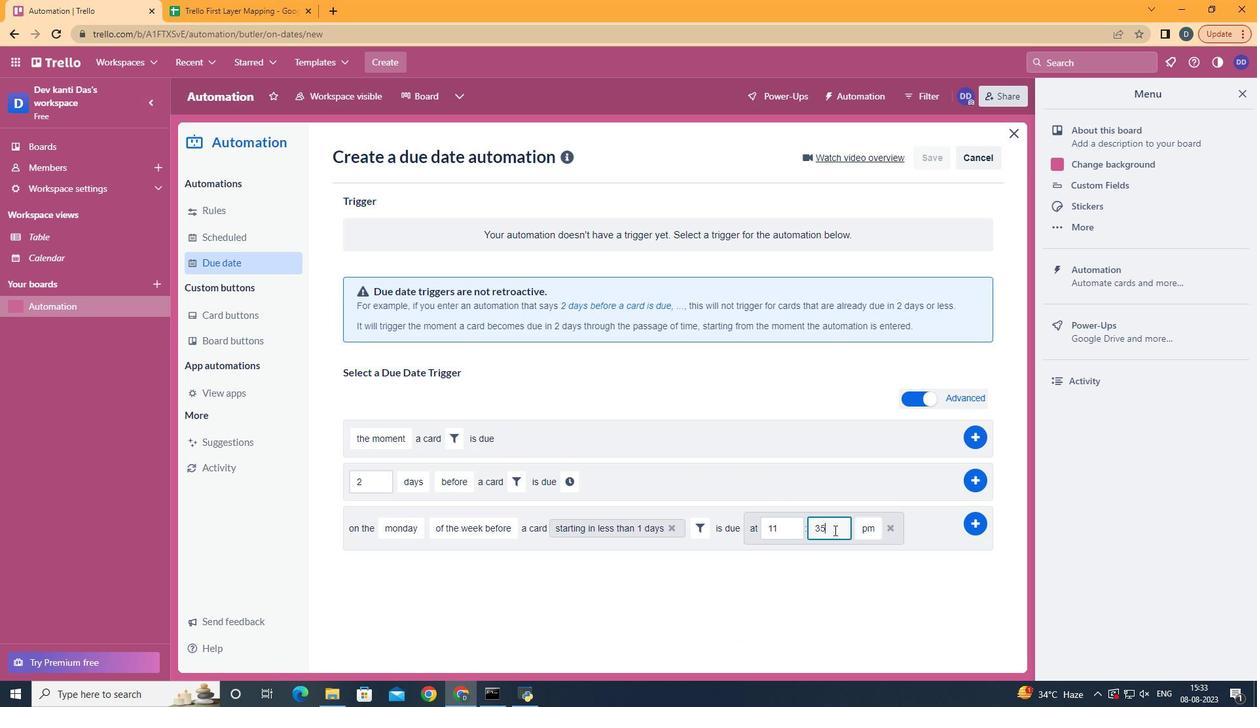 
Action: Mouse pressed left at (835, 530)
Screenshot: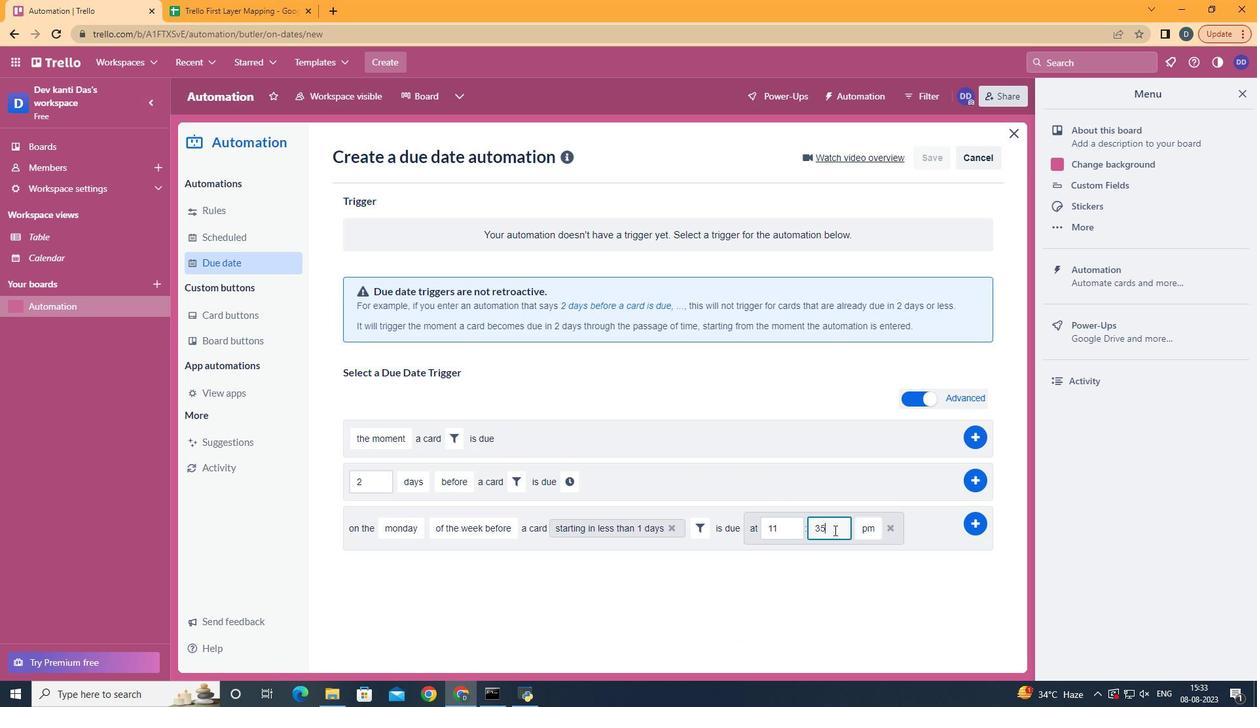 
Action: Mouse moved to (834, 530)
Screenshot: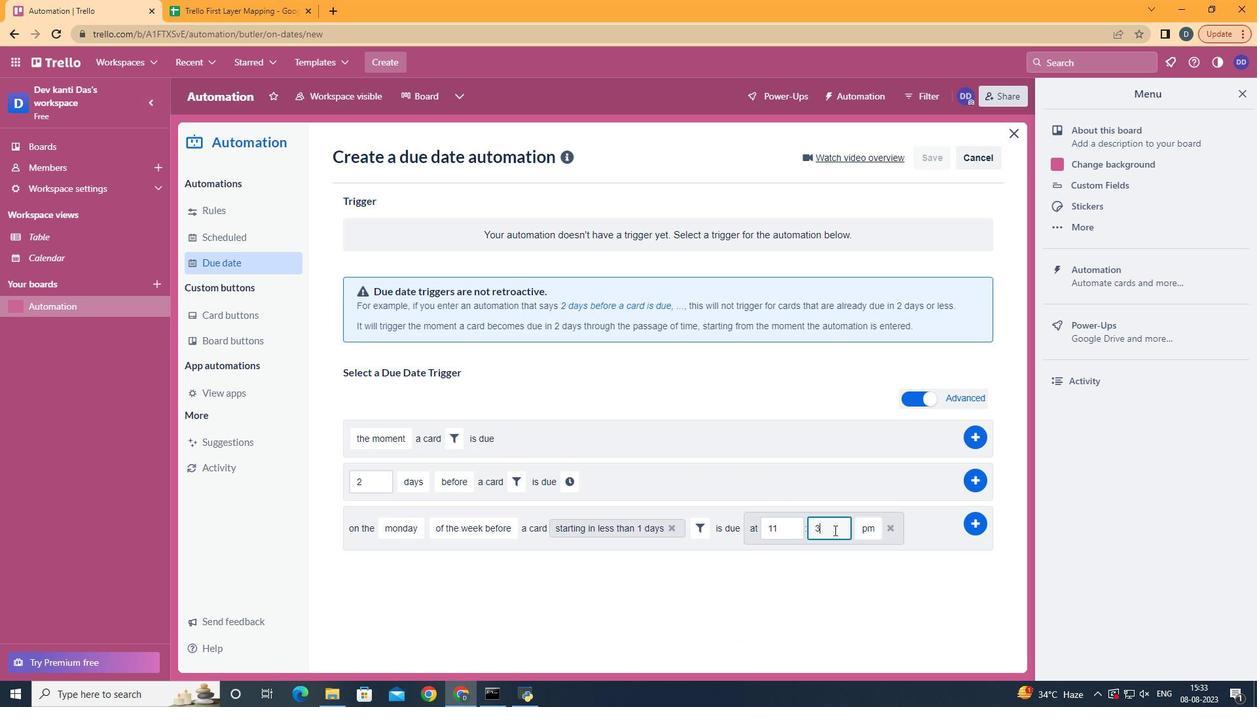 
Action: Key pressed <Key.backspace><Key.backspace>00
Screenshot: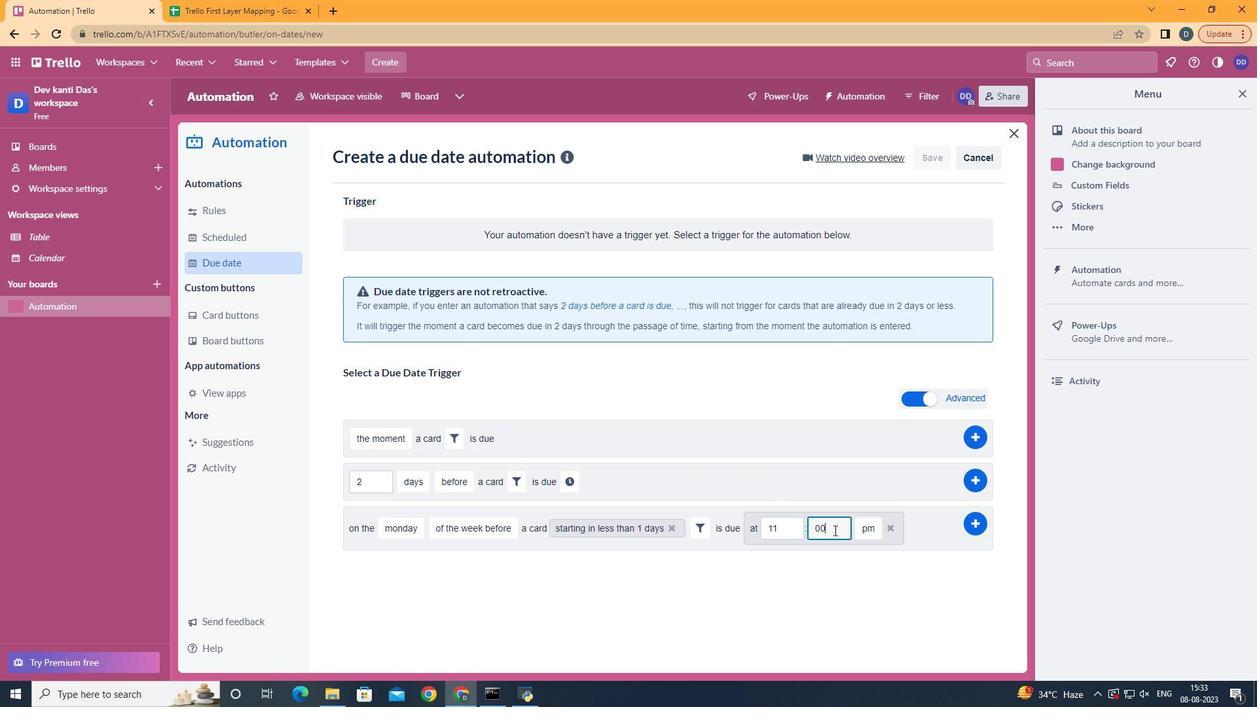 
Action: Mouse moved to (873, 557)
Screenshot: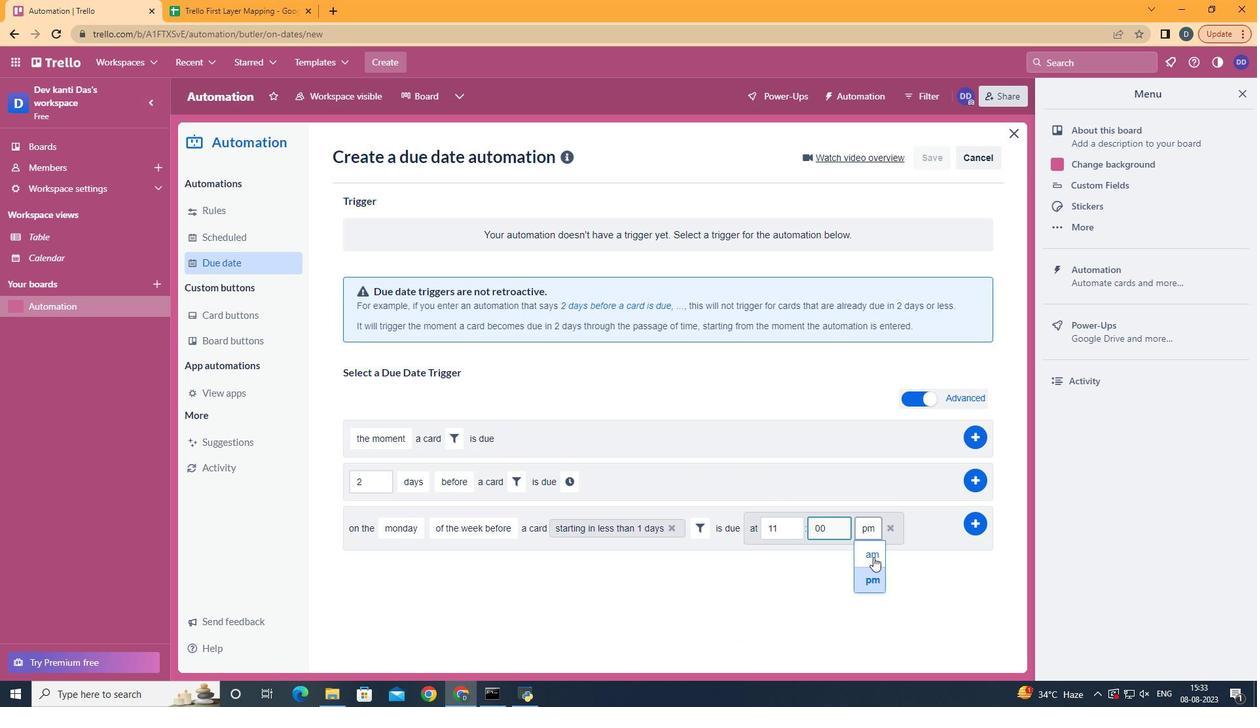 
Action: Mouse pressed left at (873, 557)
Screenshot: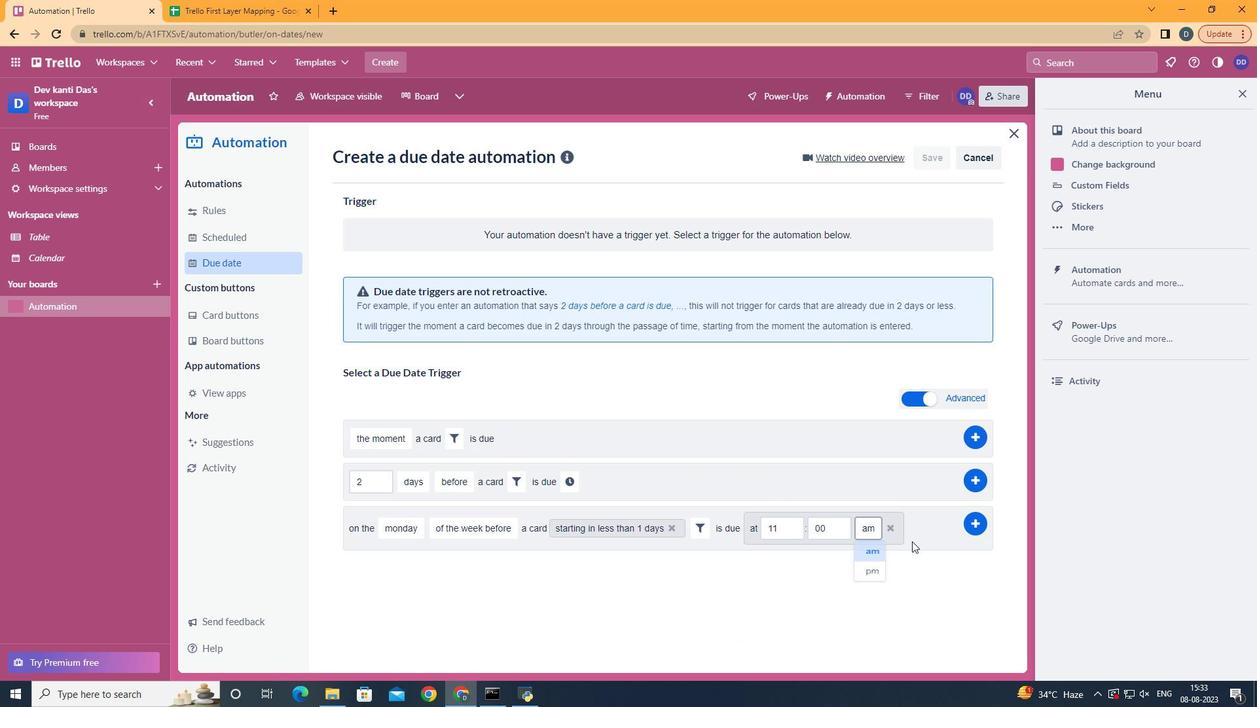 
Action: Mouse moved to (981, 518)
Screenshot: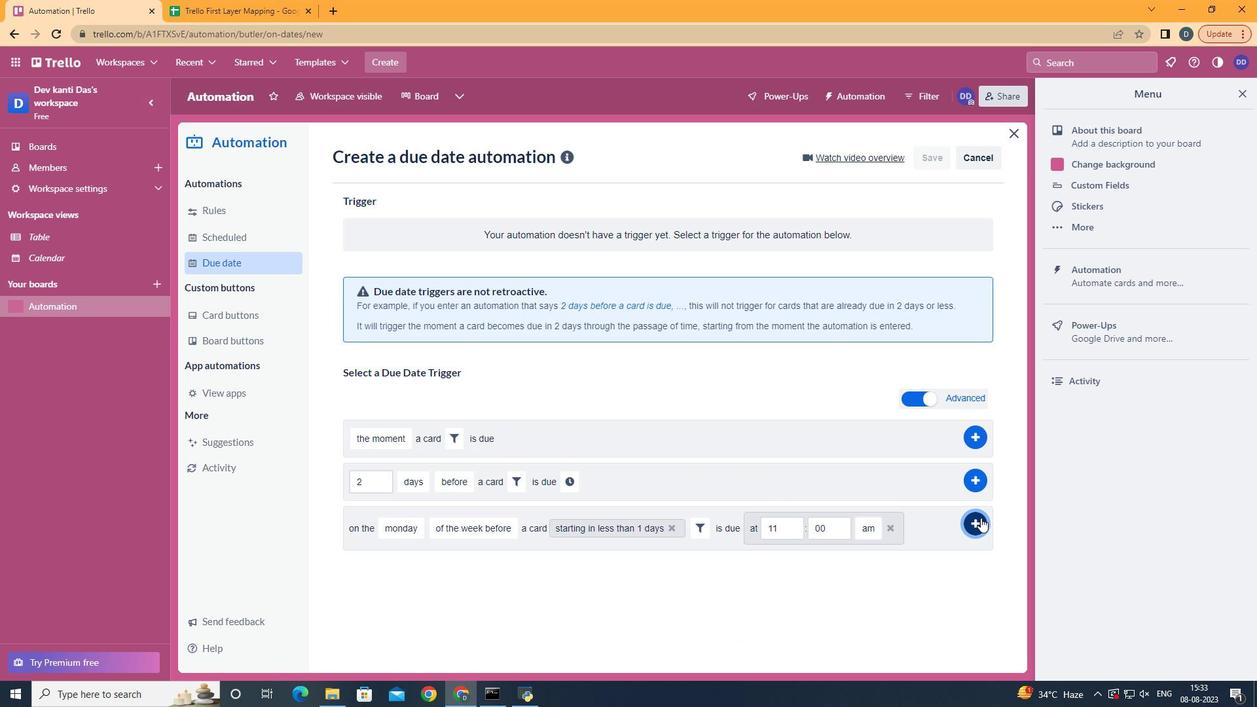 
Action: Mouse pressed left at (981, 518)
Screenshot: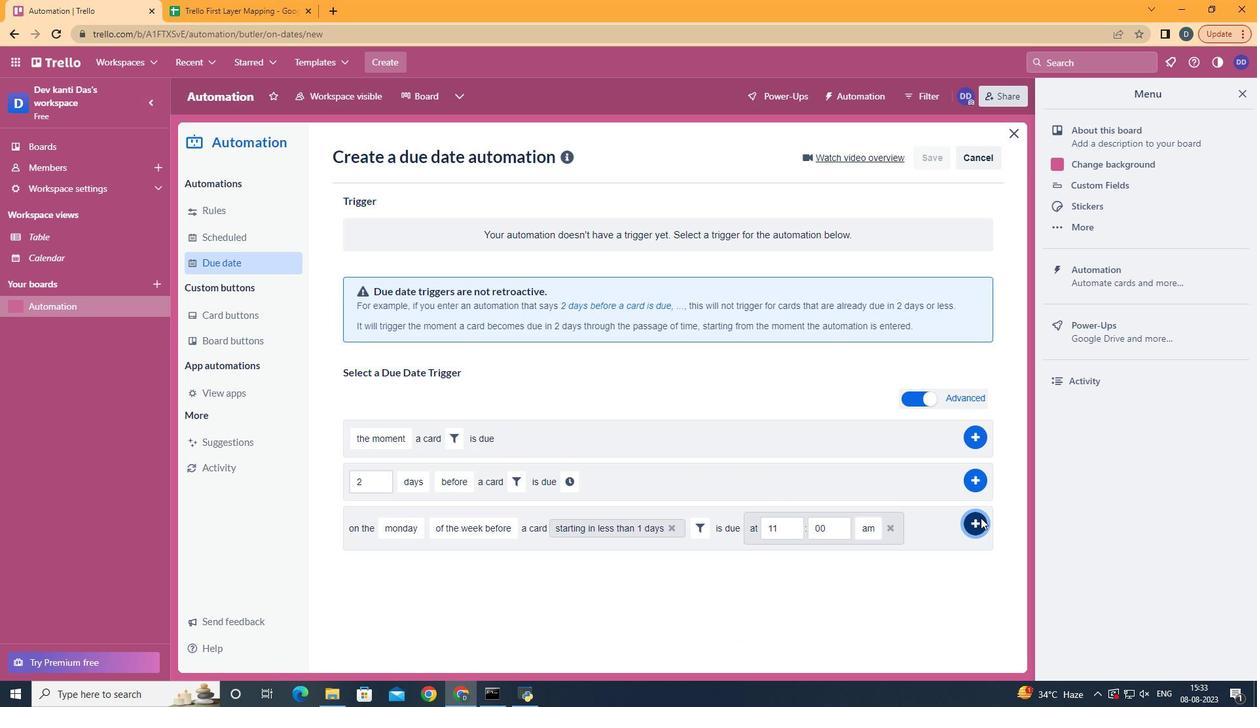 
Action: Mouse moved to (798, 262)
Screenshot: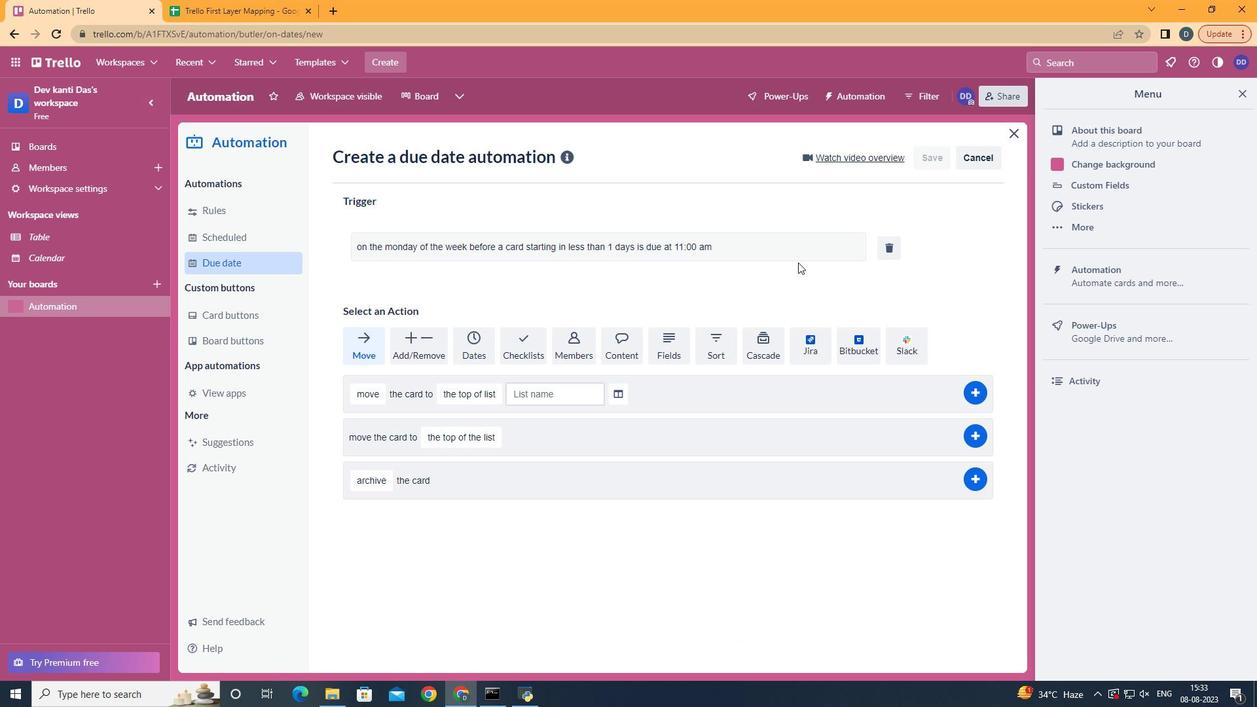
